 Task: Look for space in Hövsan, Azerbaijan from 21st June, 2023 to 29th June, 2023 for 4 adults in price range Rs.7000 to Rs.12000. Place can be entire place with 2 bedrooms having 2 beds and 2 bathrooms. Property type can be flat. Amenities needed are: air conditioning, . Booking option can be shelf check-in. Required host language is English.
Action: Mouse moved to (583, 618)
Screenshot: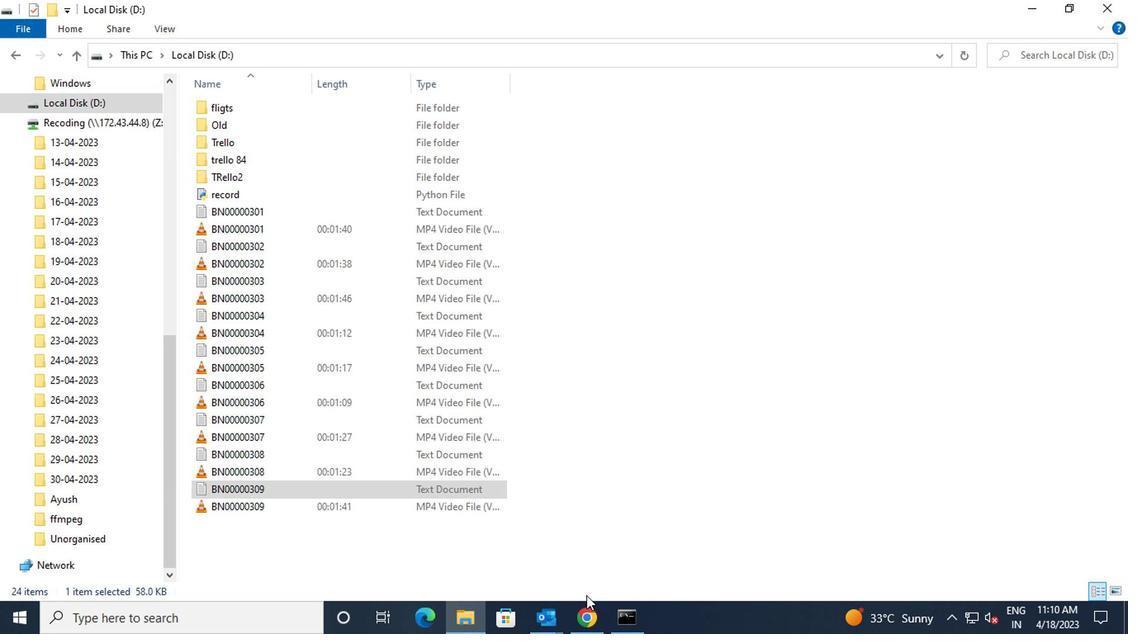
Action: Mouse pressed left at (583, 618)
Screenshot: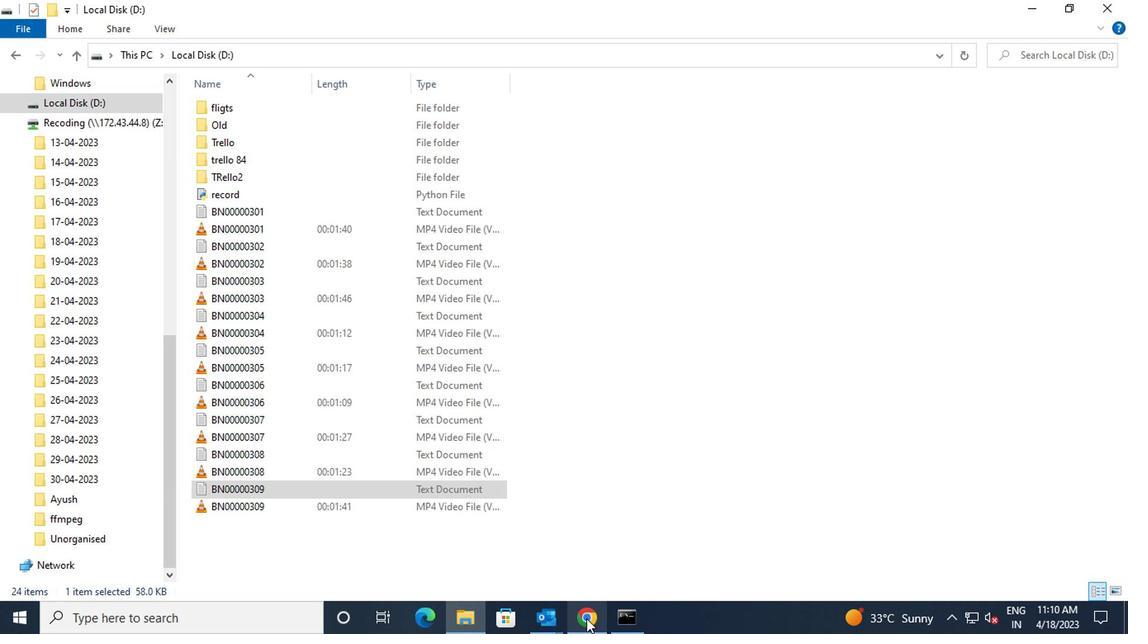 
Action: Mouse moved to (449, 114)
Screenshot: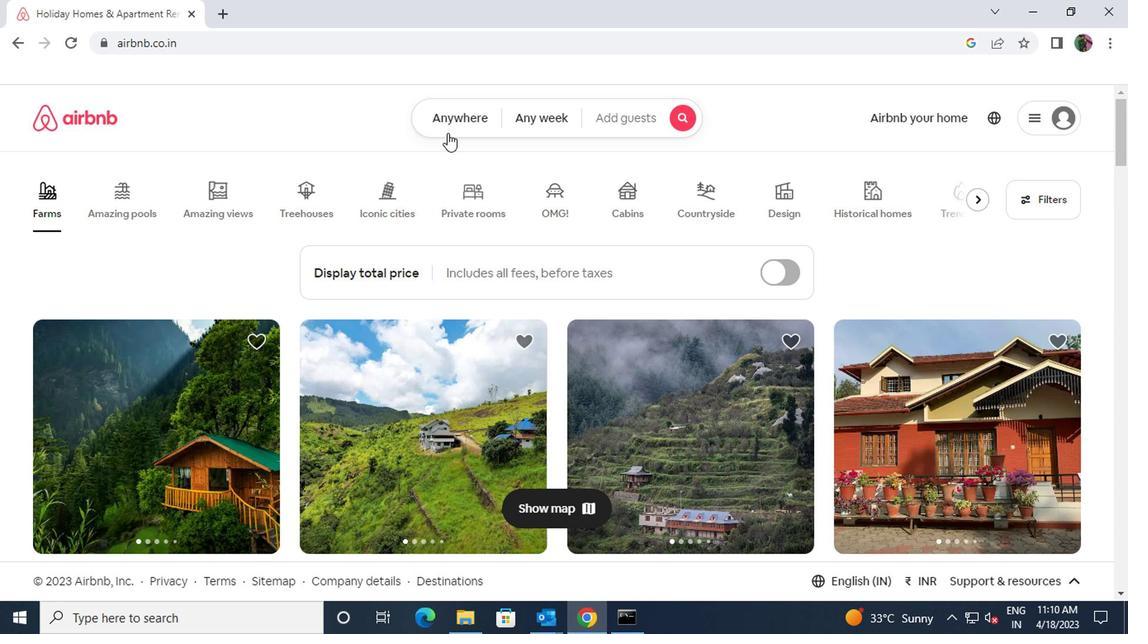 
Action: Mouse pressed left at (449, 114)
Screenshot: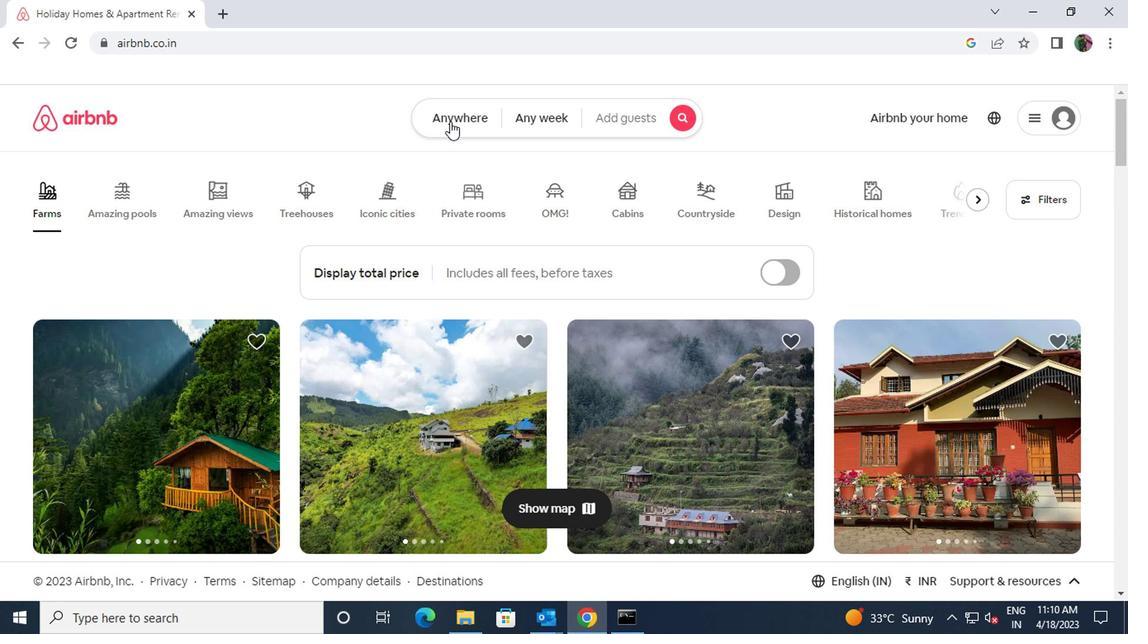 
Action: Mouse moved to (391, 175)
Screenshot: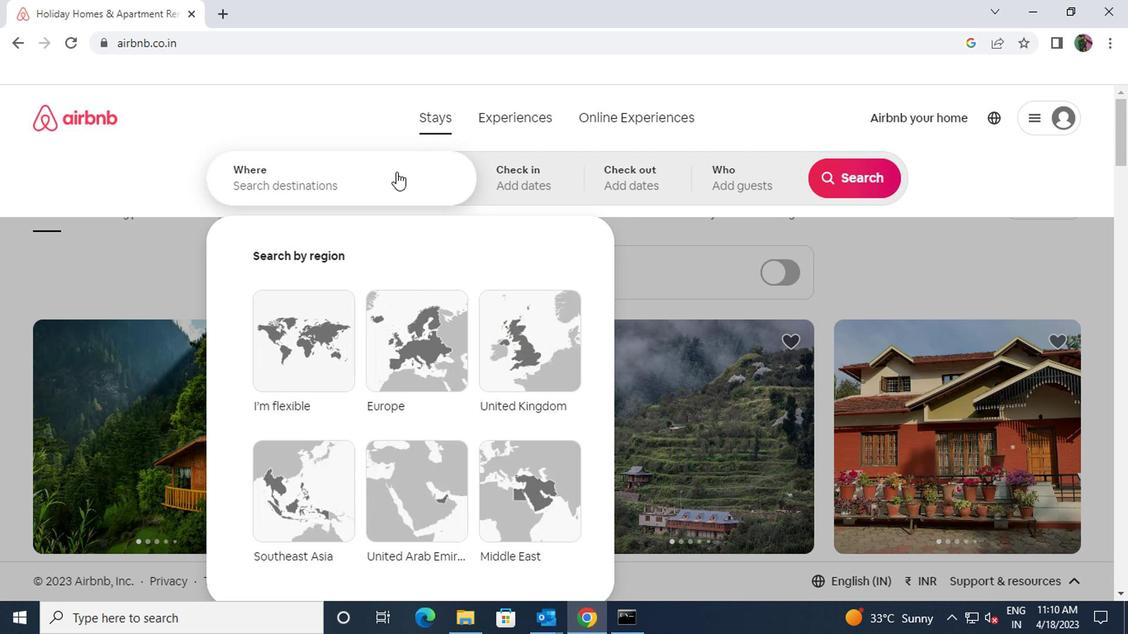 
Action: Mouse pressed left at (391, 175)
Screenshot: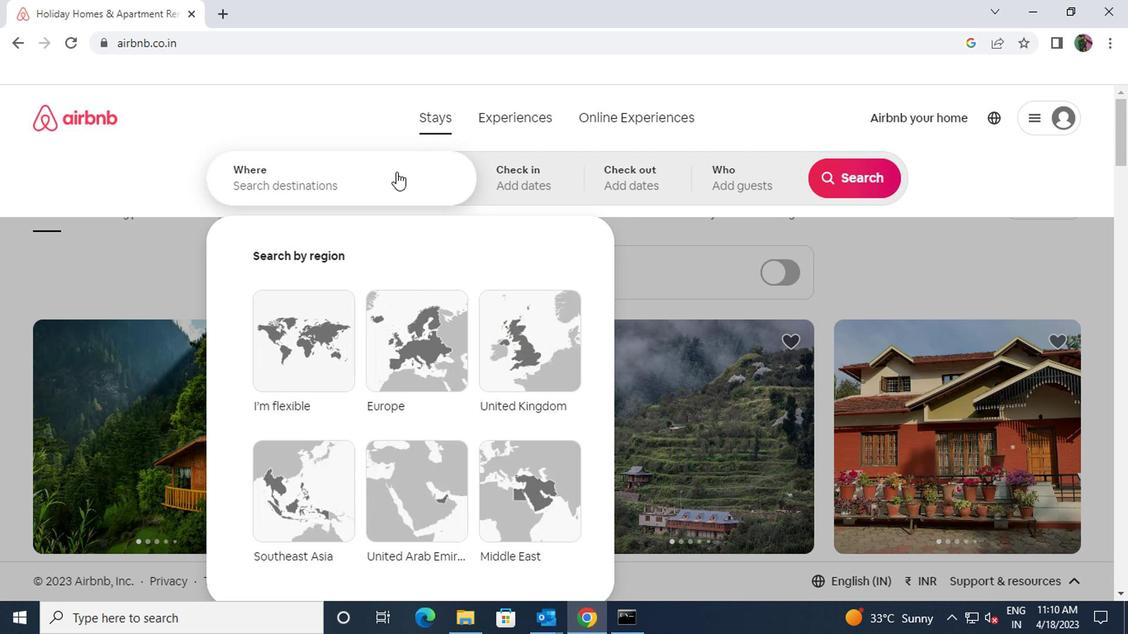 
Action: Key pressed <Key.shift>HOVSAN
Screenshot: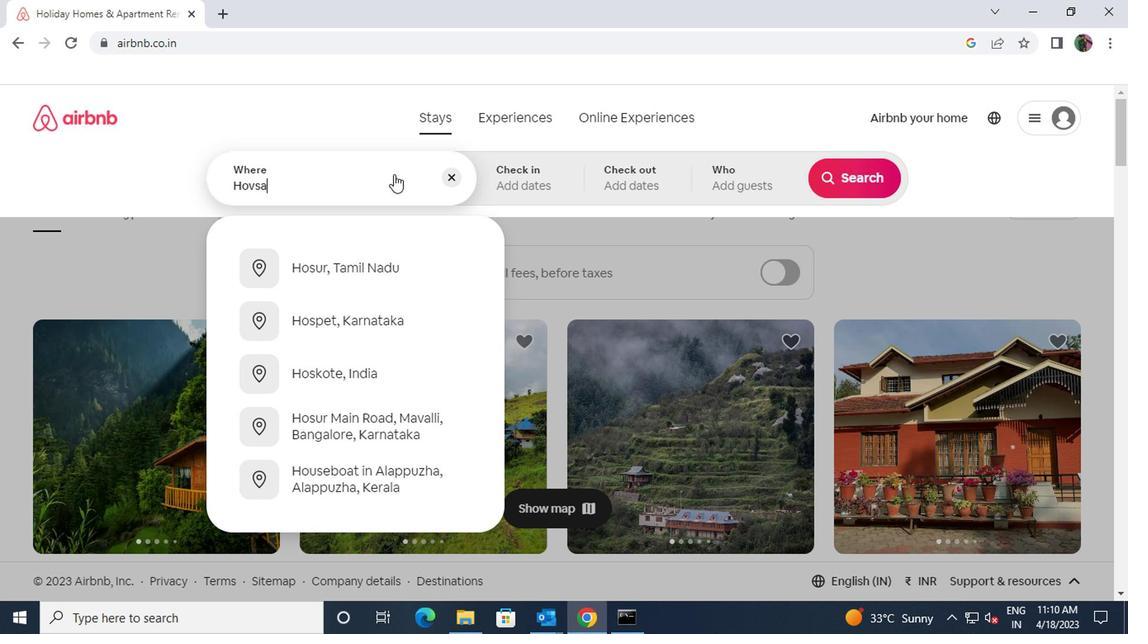 
Action: Mouse moved to (377, 270)
Screenshot: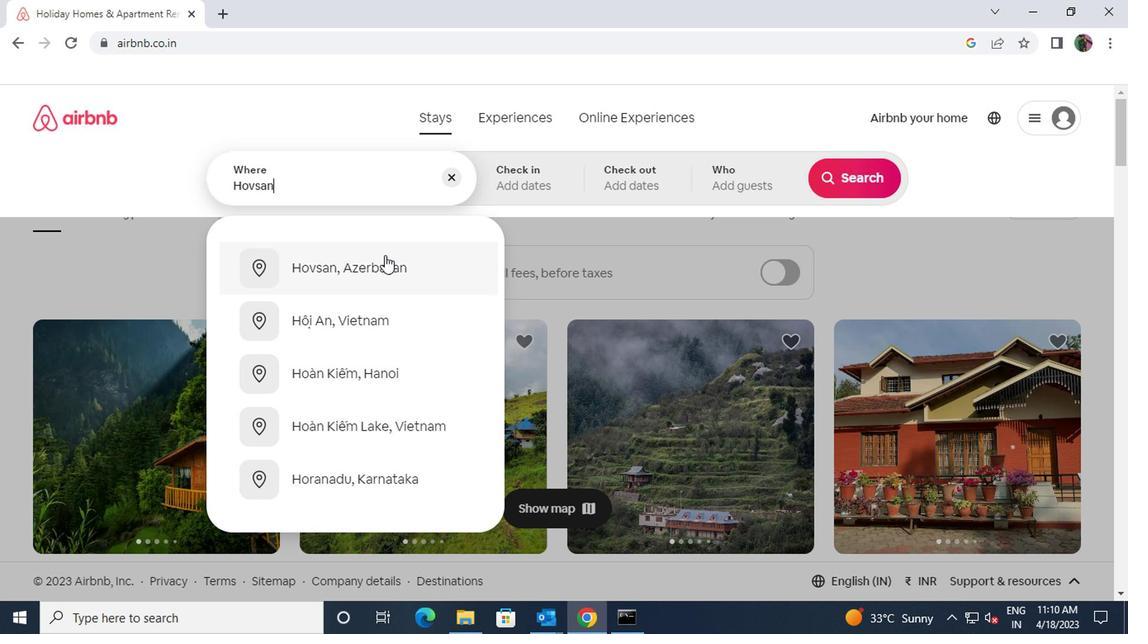 
Action: Mouse pressed left at (377, 270)
Screenshot: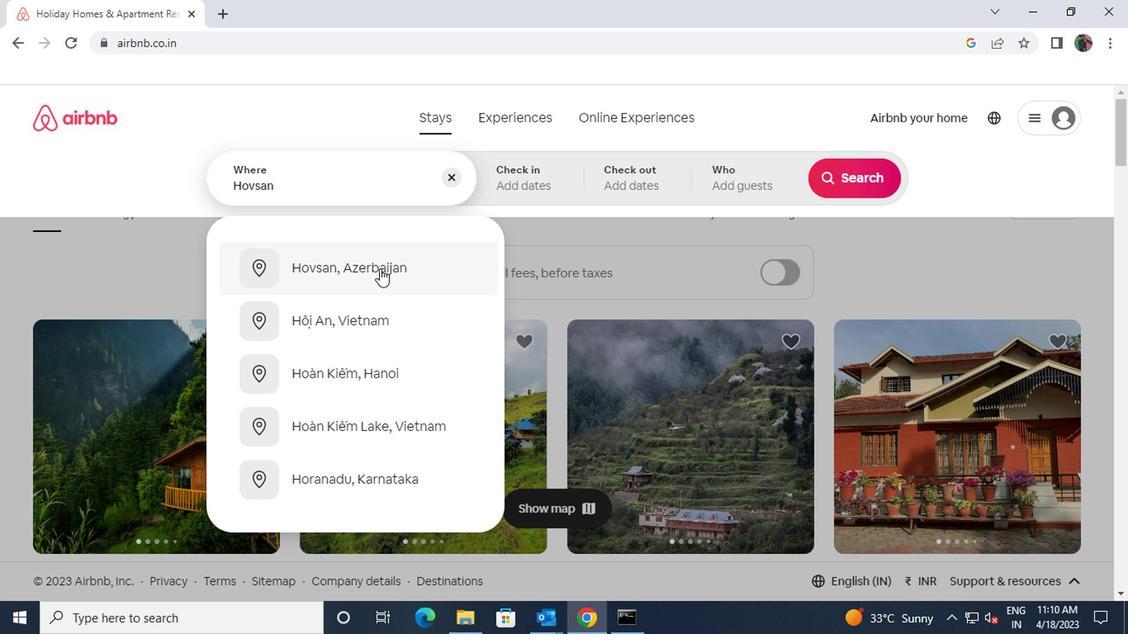 
Action: Mouse moved to (837, 311)
Screenshot: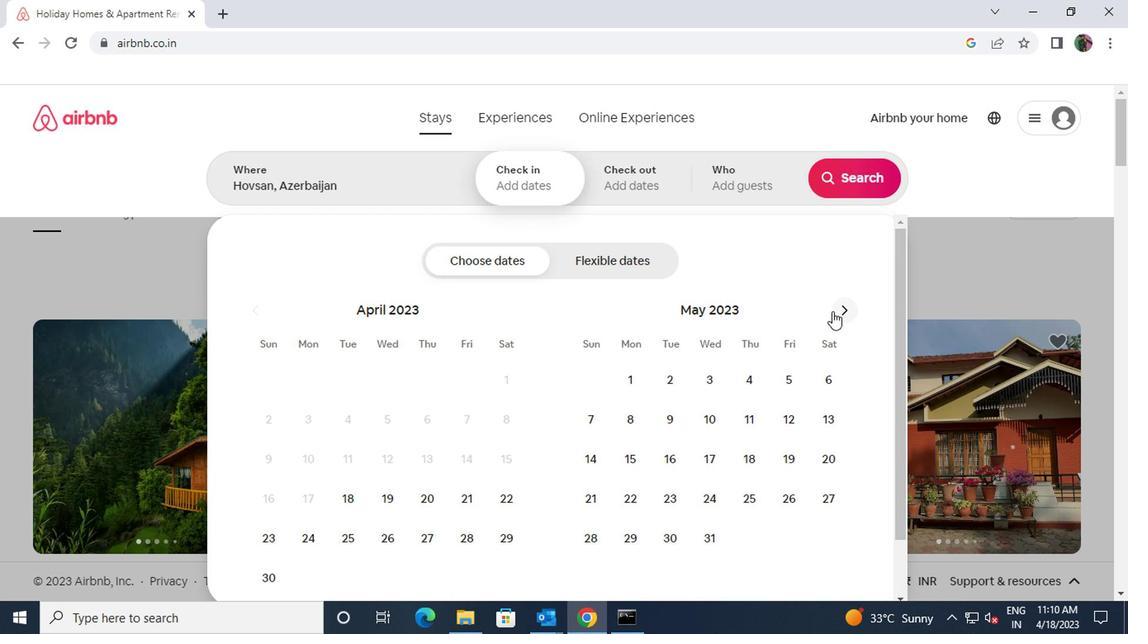 
Action: Mouse pressed left at (837, 311)
Screenshot: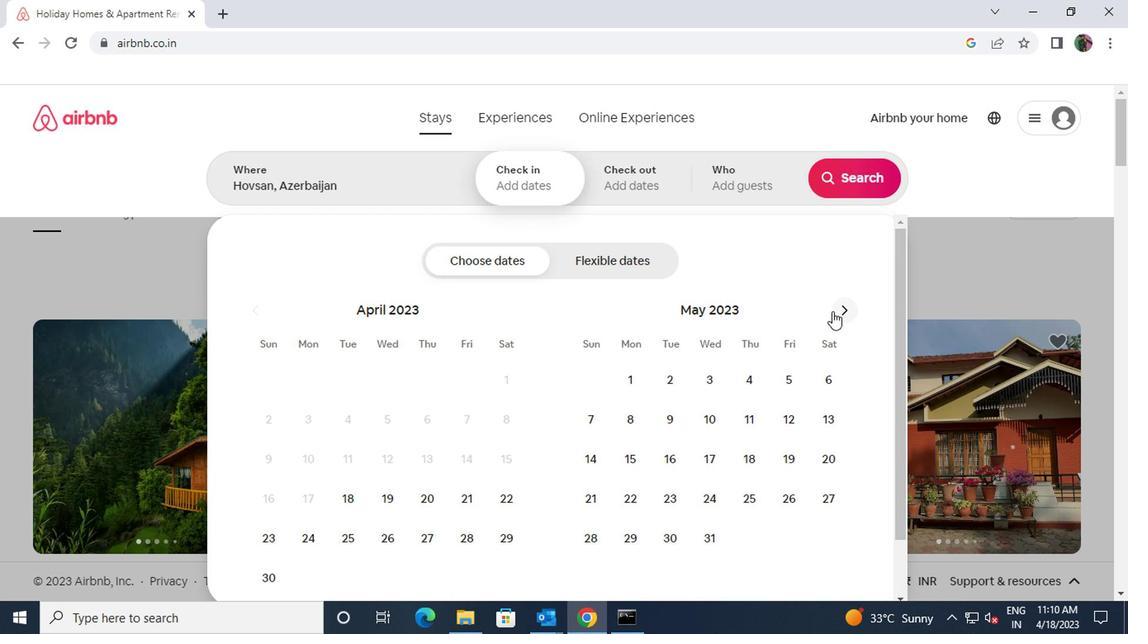 
Action: Mouse moved to (708, 493)
Screenshot: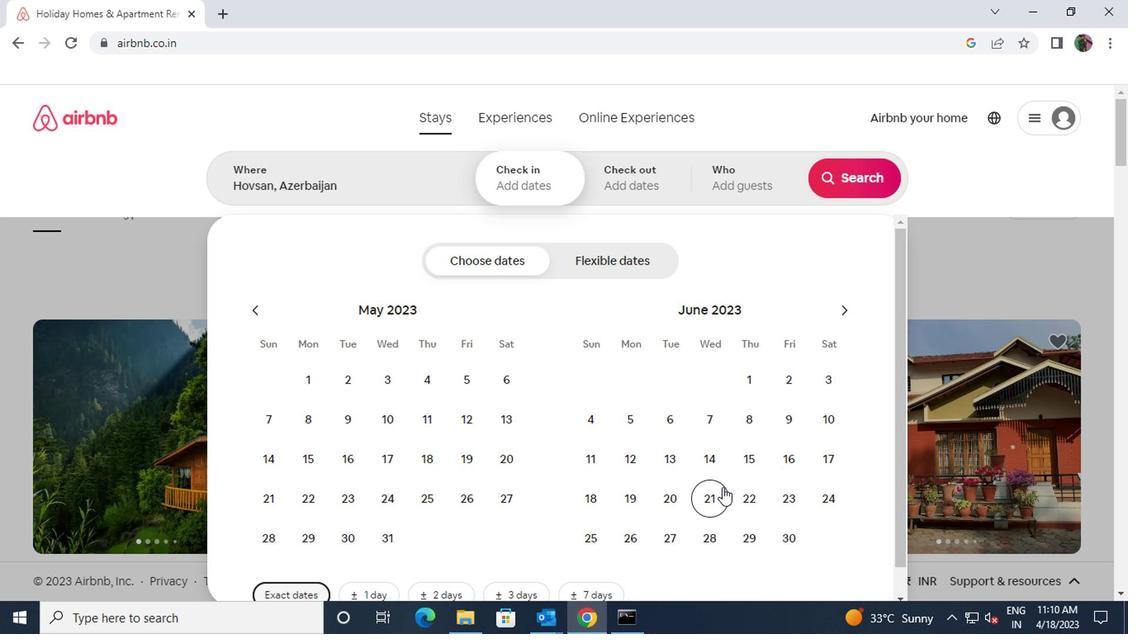 
Action: Mouse pressed left at (708, 493)
Screenshot: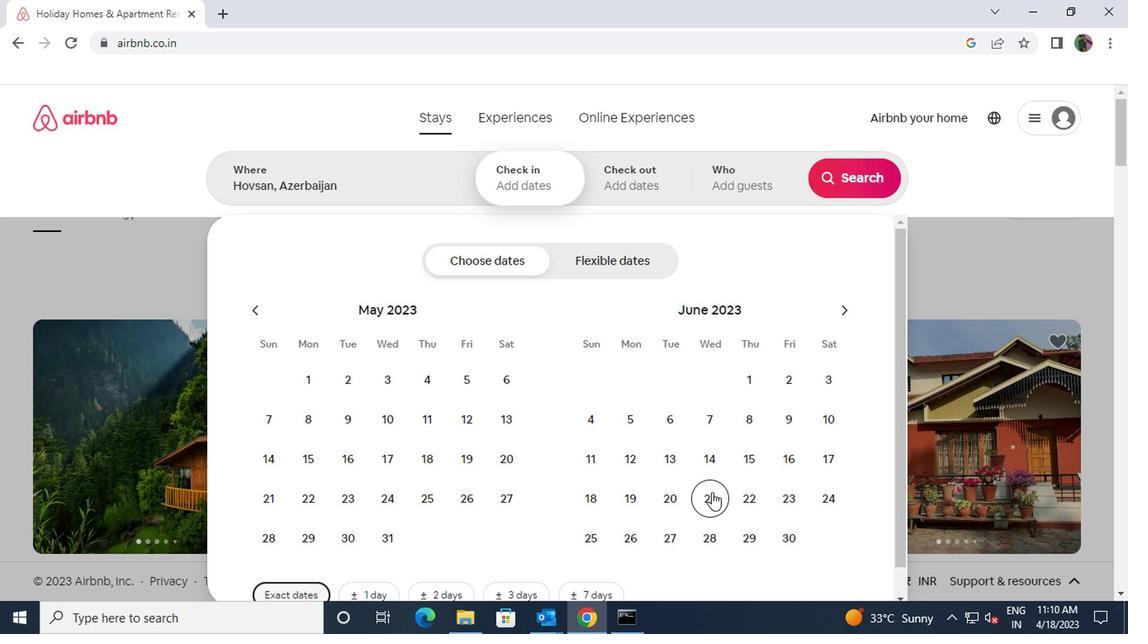 
Action: Mouse moved to (741, 534)
Screenshot: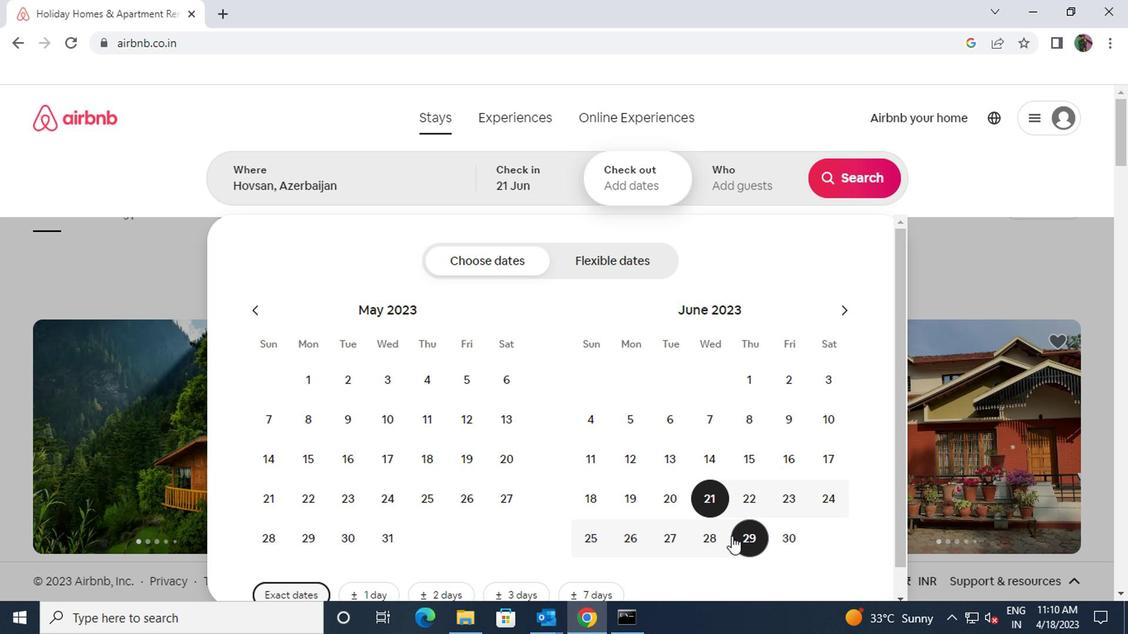 
Action: Mouse pressed left at (741, 534)
Screenshot: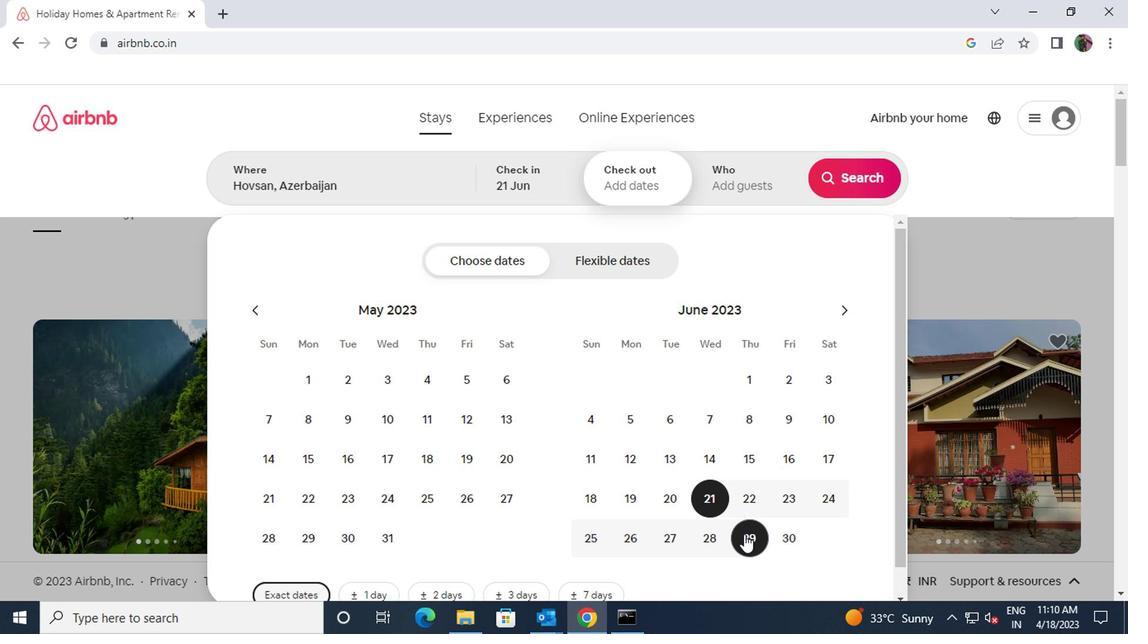 
Action: Mouse moved to (728, 183)
Screenshot: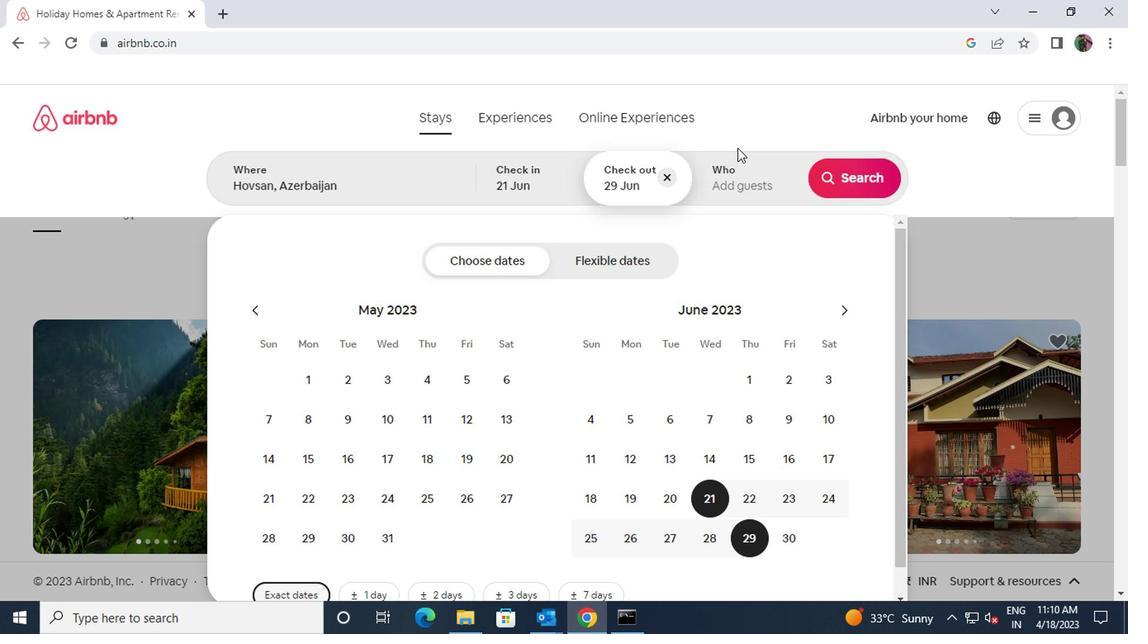 
Action: Mouse pressed left at (728, 183)
Screenshot: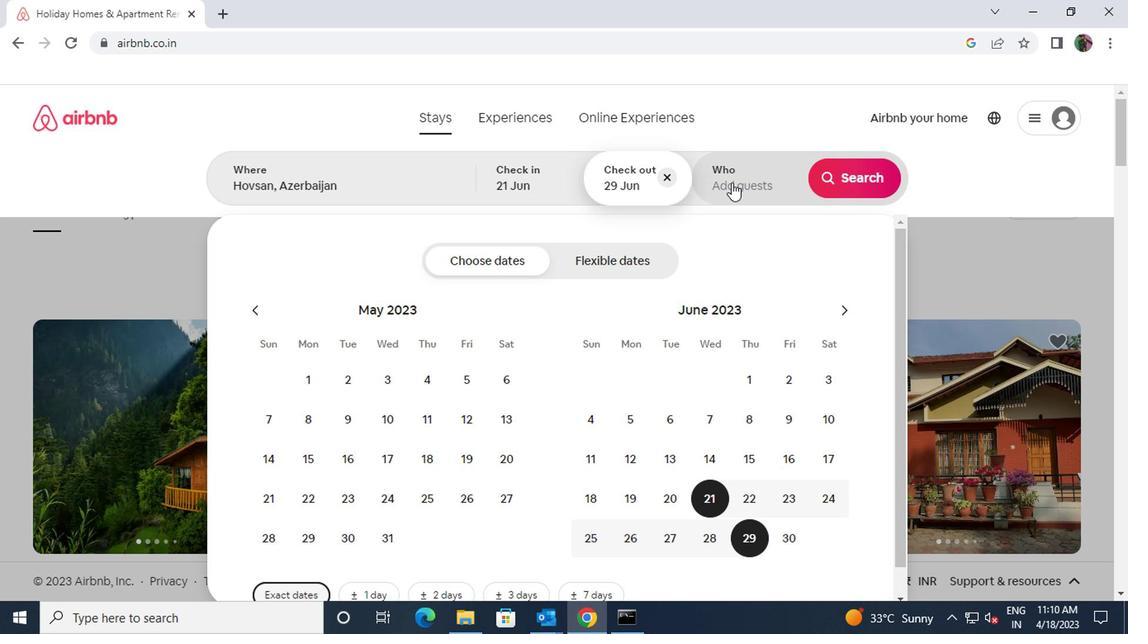 
Action: Mouse moved to (854, 266)
Screenshot: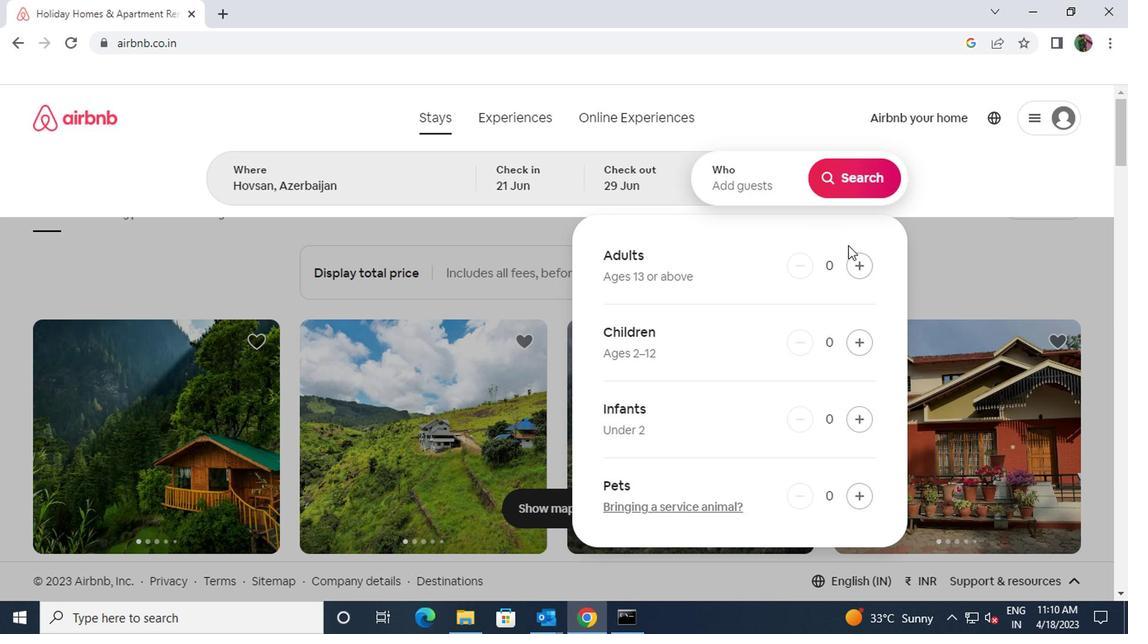 
Action: Mouse pressed left at (854, 266)
Screenshot: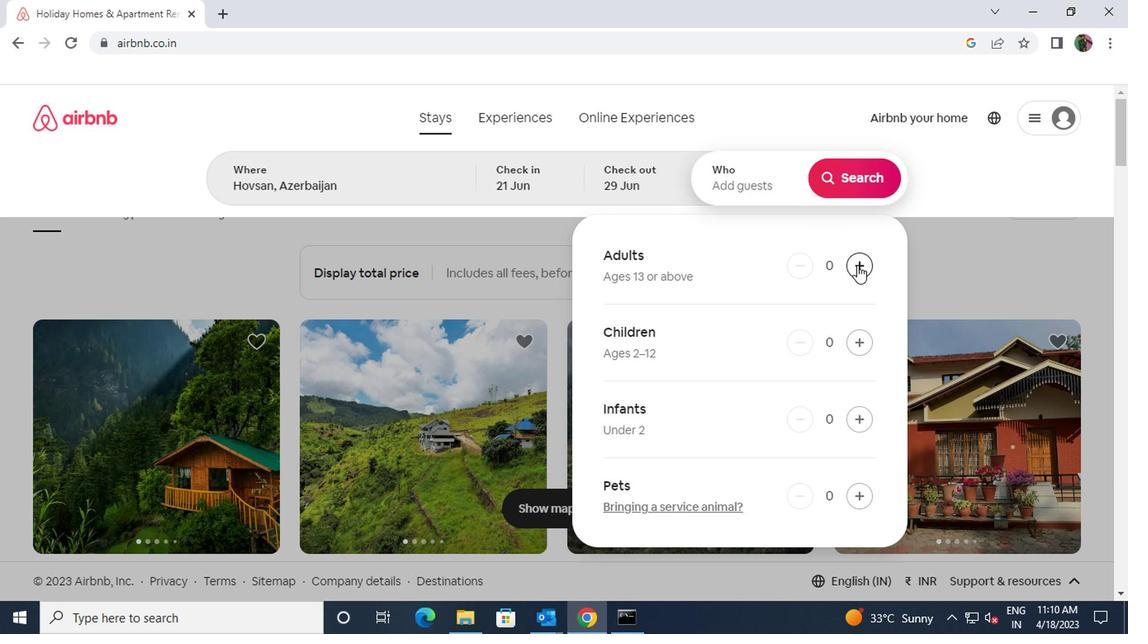 
Action: Mouse pressed left at (854, 266)
Screenshot: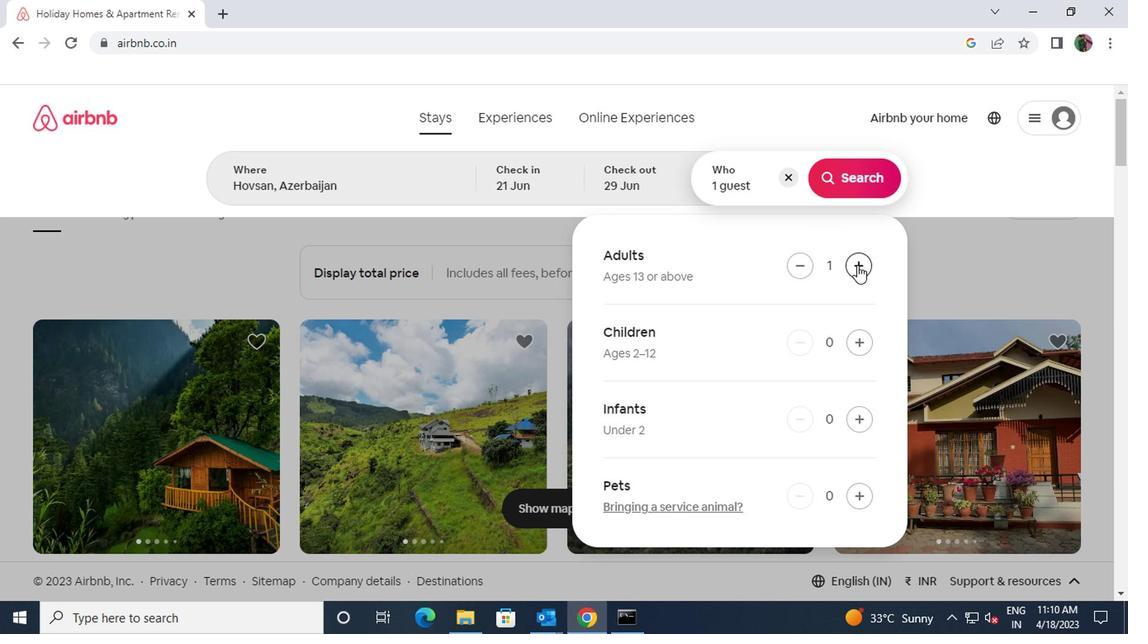 
Action: Mouse pressed left at (854, 266)
Screenshot: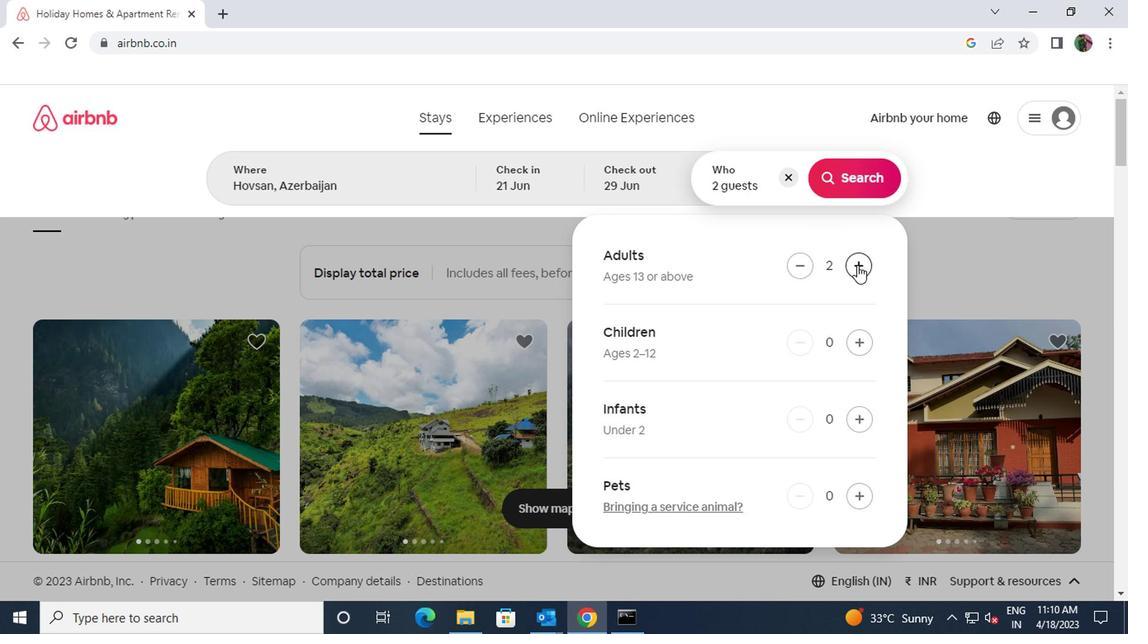 
Action: Mouse pressed left at (854, 266)
Screenshot: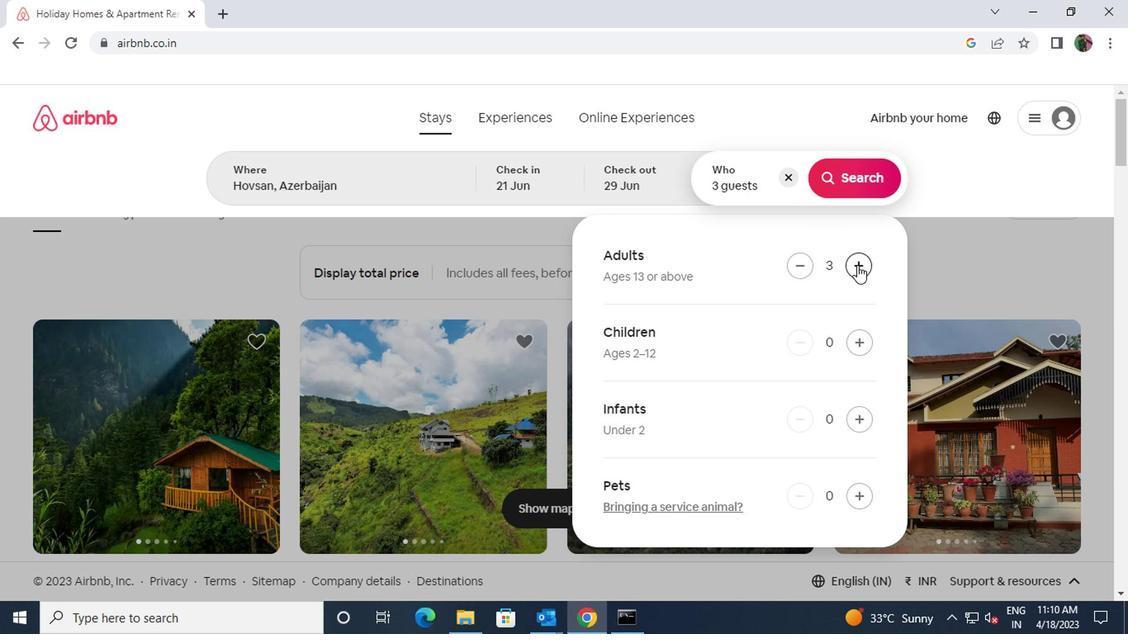 
Action: Mouse moved to (847, 187)
Screenshot: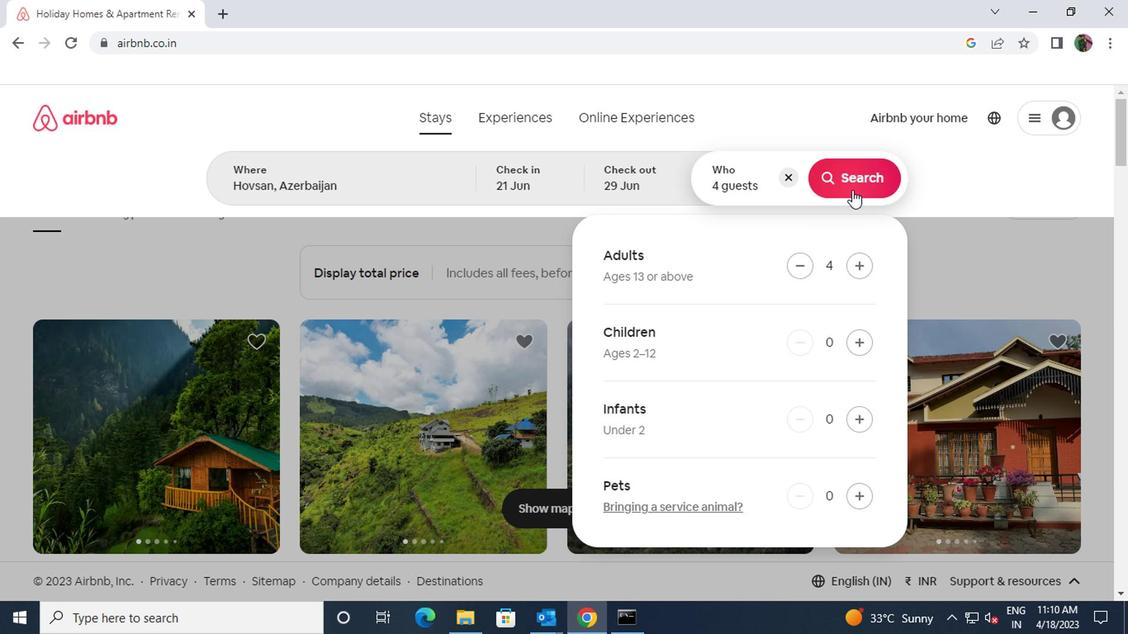 
Action: Mouse pressed left at (847, 187)
Screenshot: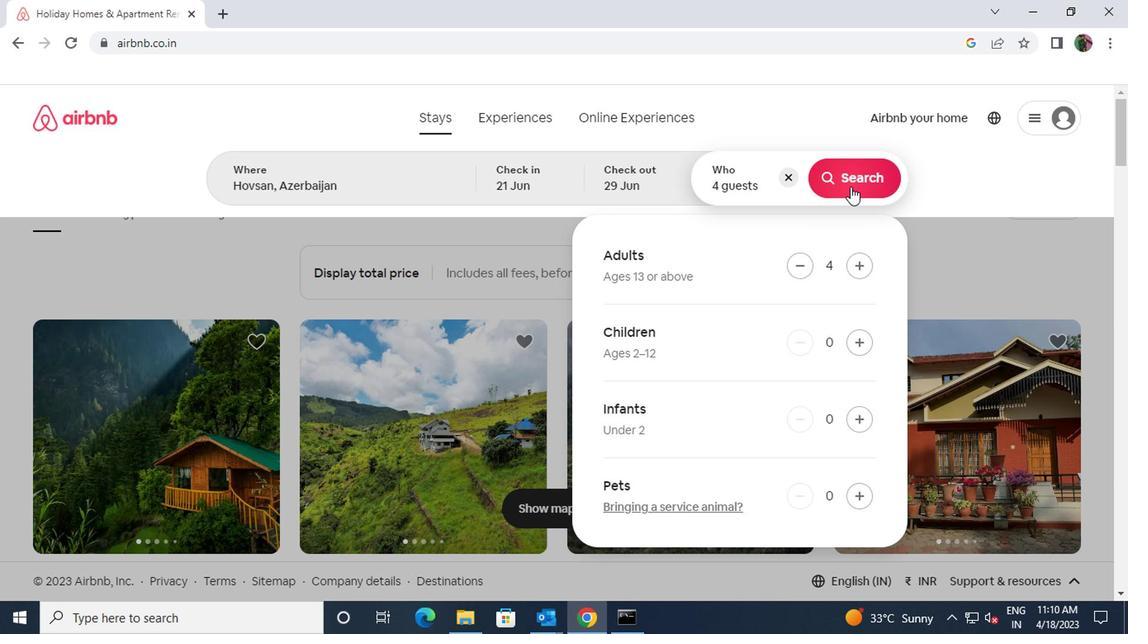
Action: Mouse moved to (1030, 184)
Screenshot: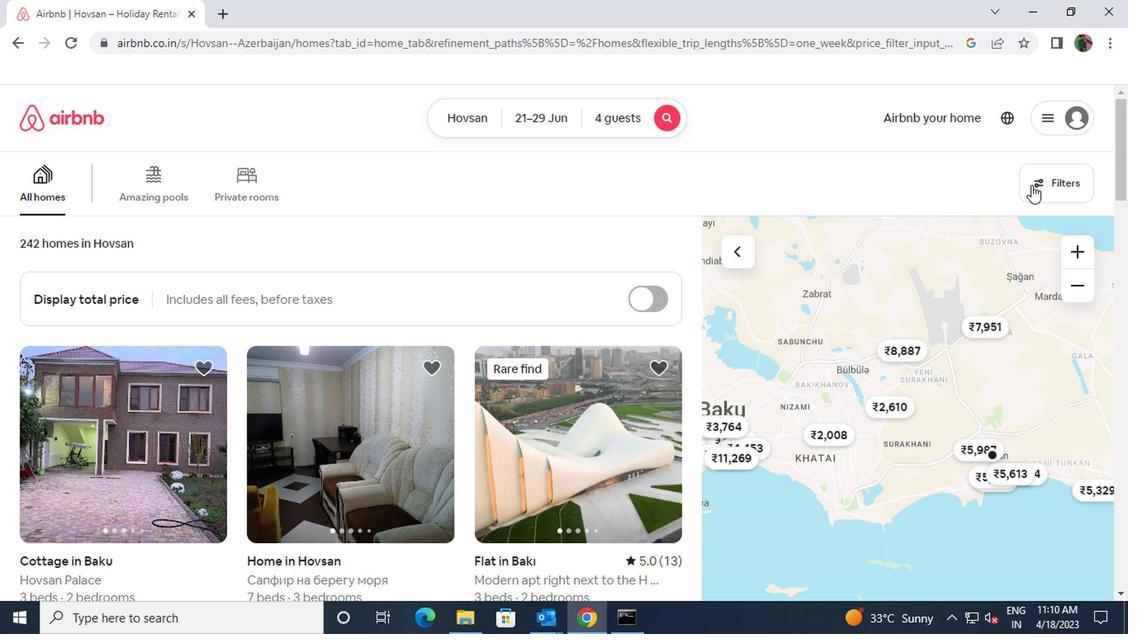 
Action: Mouse pressed left at (1030, 184)
Screenshot: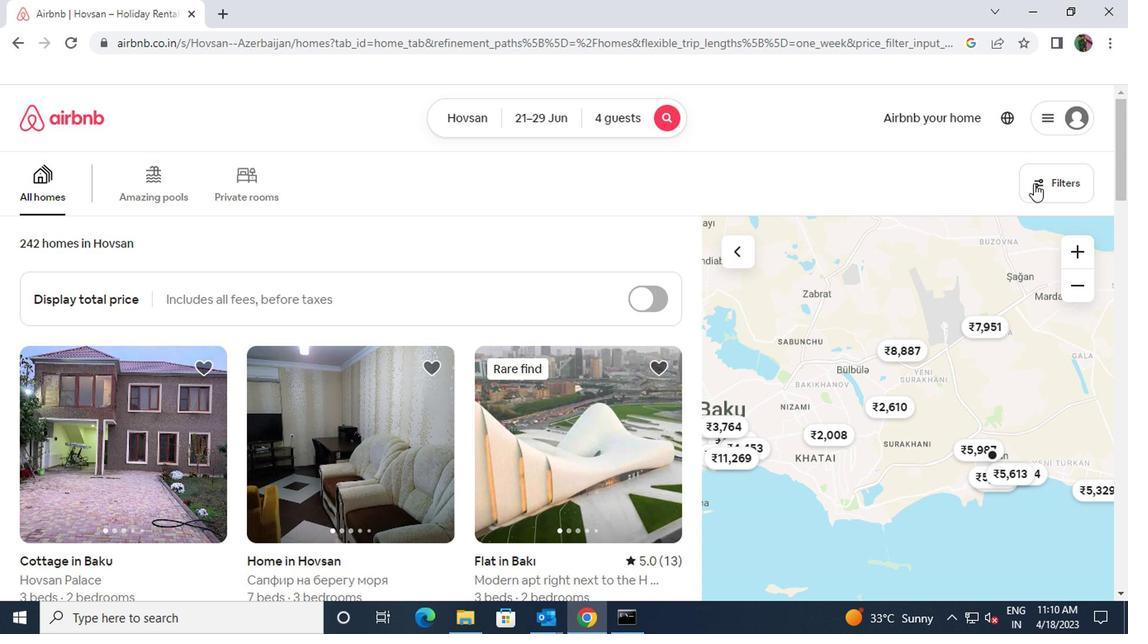 
Action: Mouse moved to (350, 397)
Screenshot: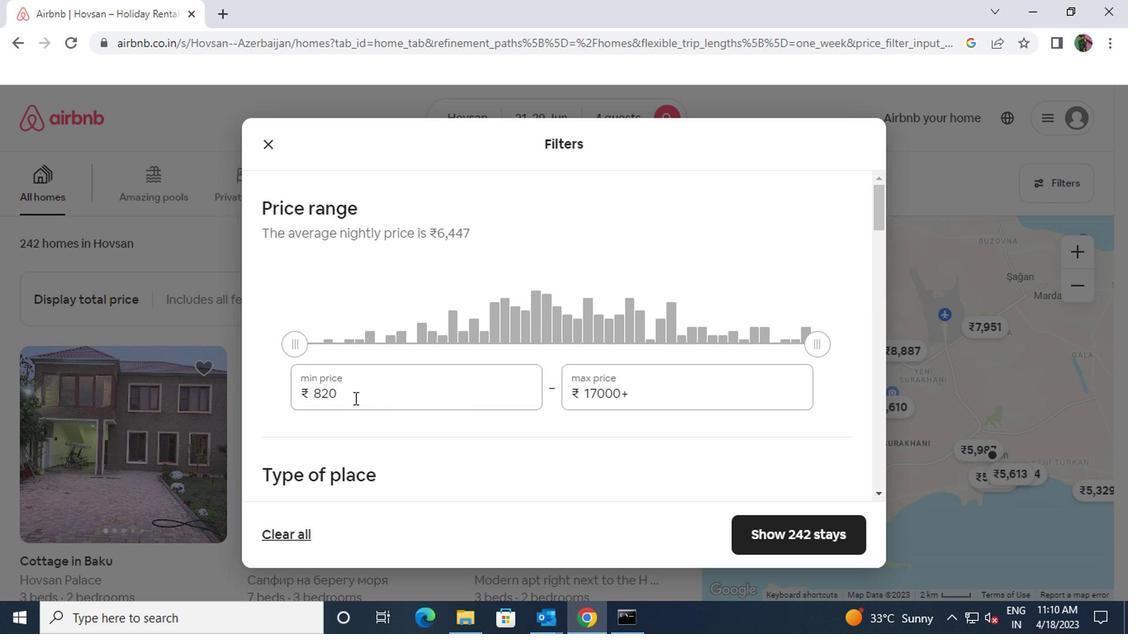 
Action: Mouse pressed left at (350, 397)
Screenshot: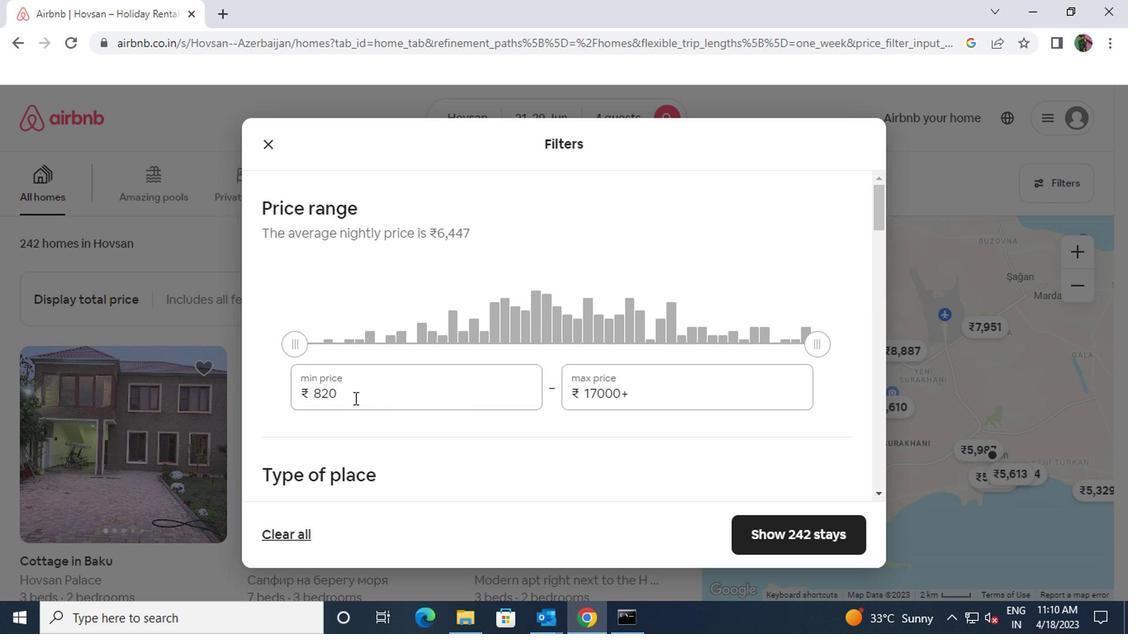 
Action: Mouse moved to (301, 394)
Screenshot: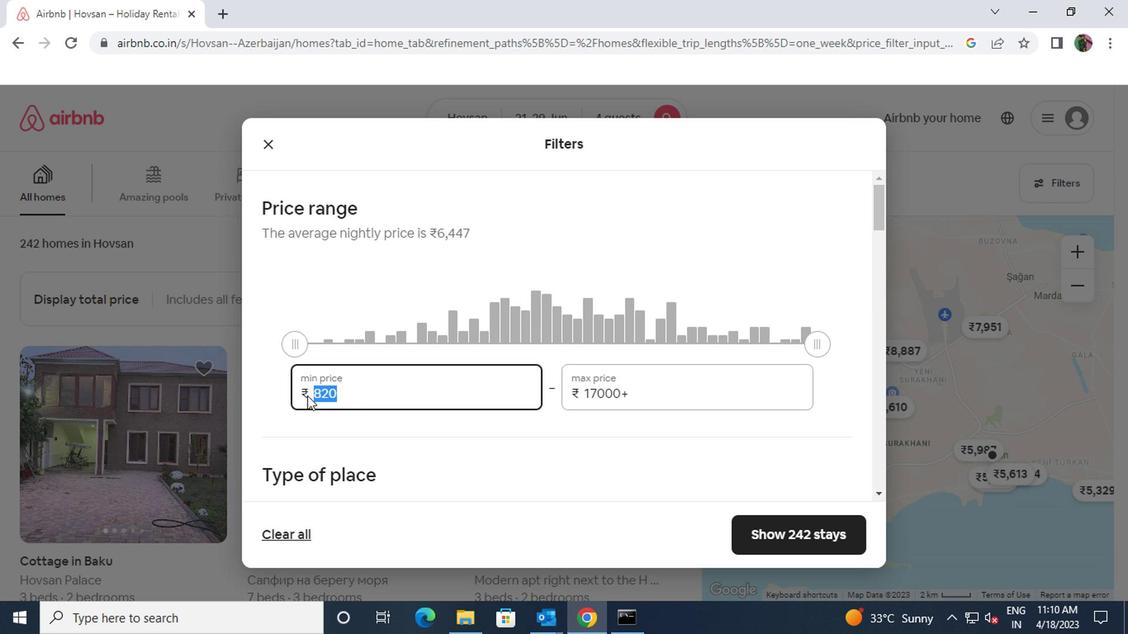 
Action: Key pressed 7000
Screenshot: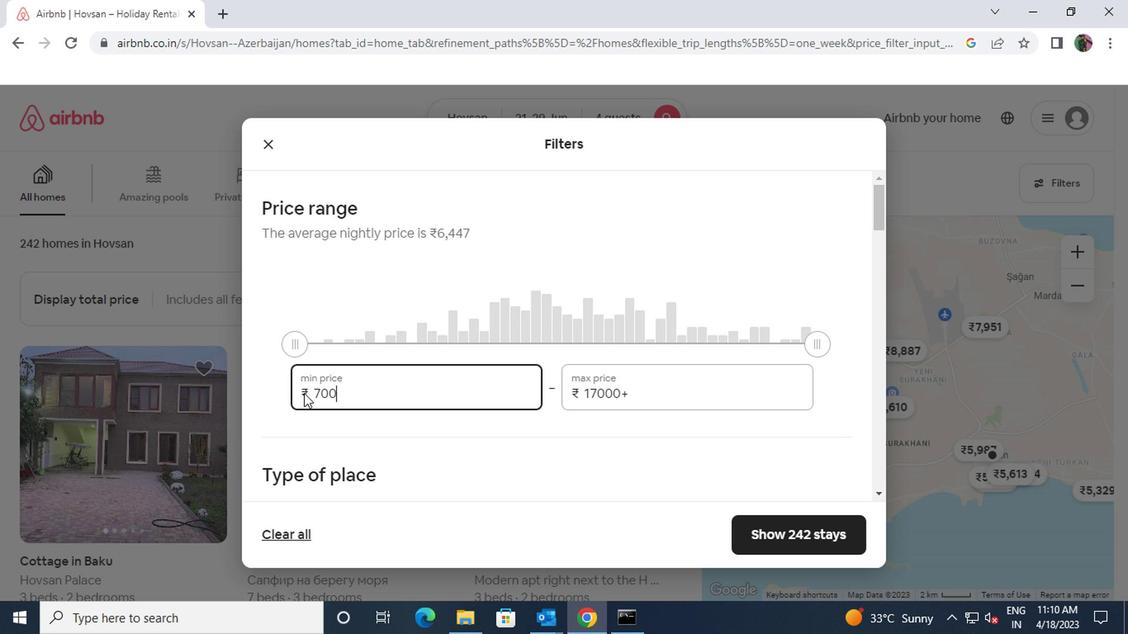 
Action: Mouse moved to (626, 395)
Screenshot: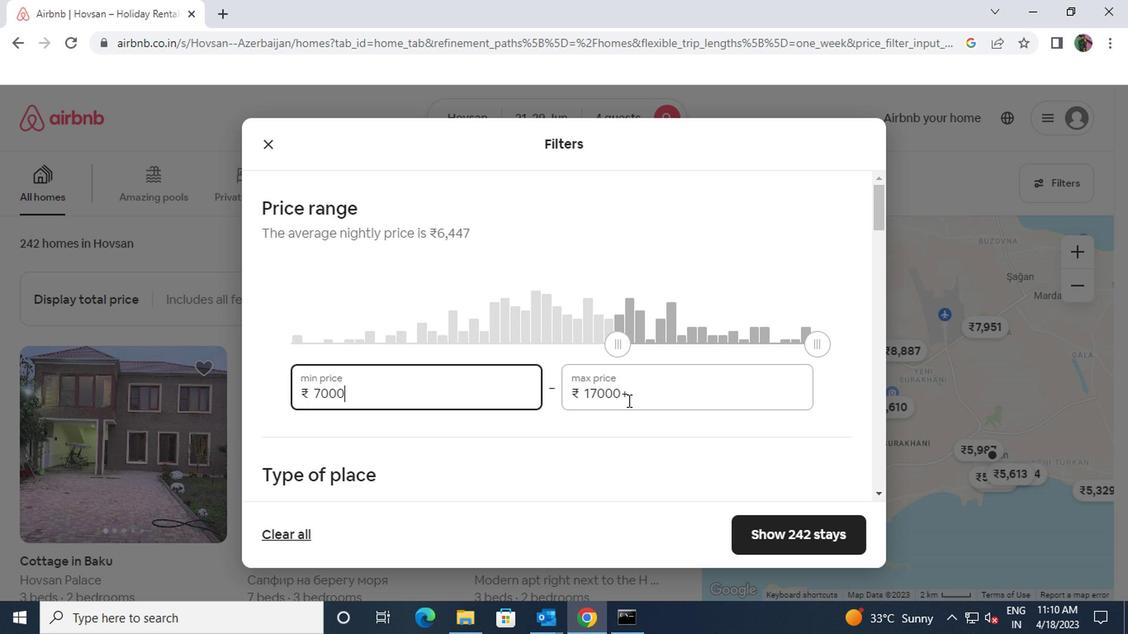 
Action: Mouse pressed left at (626, 395)
Screenshot: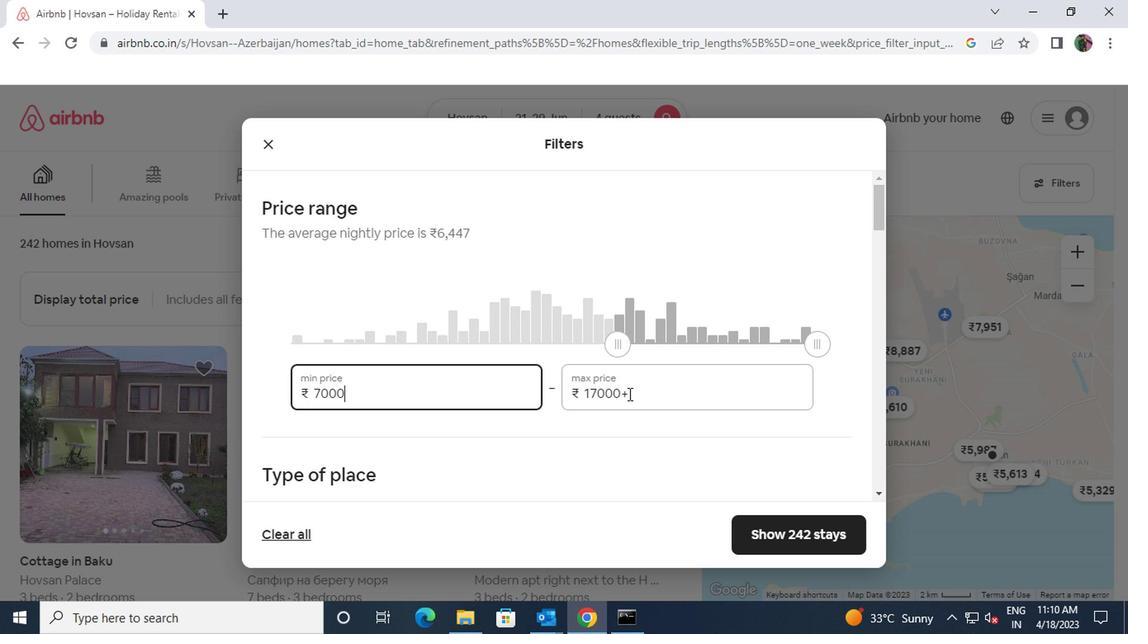 
Action: Mouse moved to (579, 397)
Screenshot: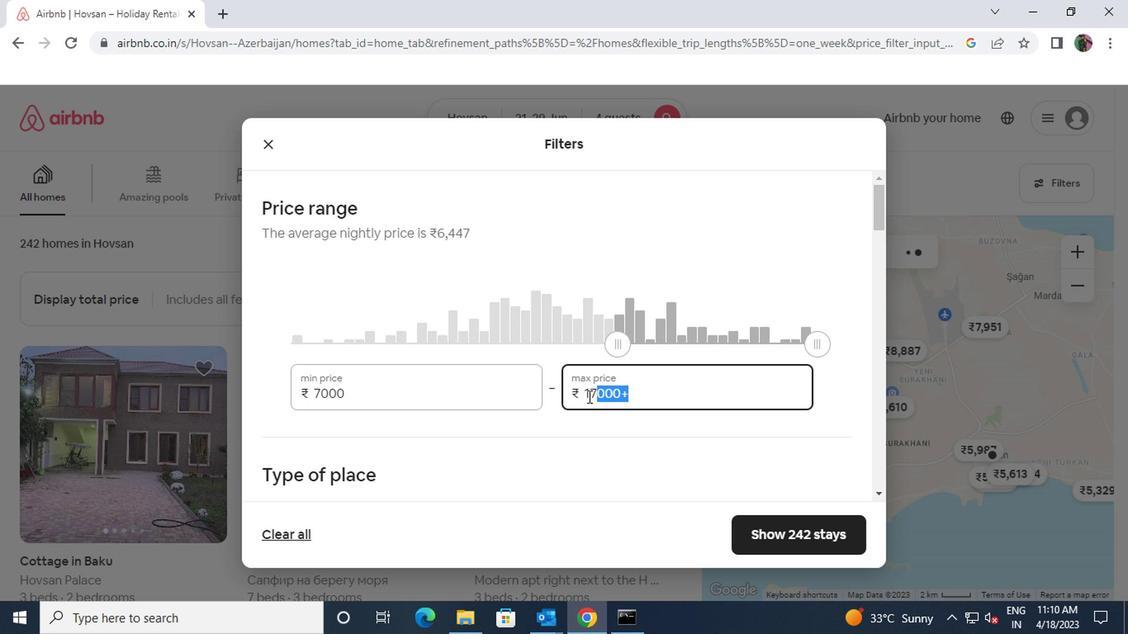 
Action: Key pressed 12000
Screenshot: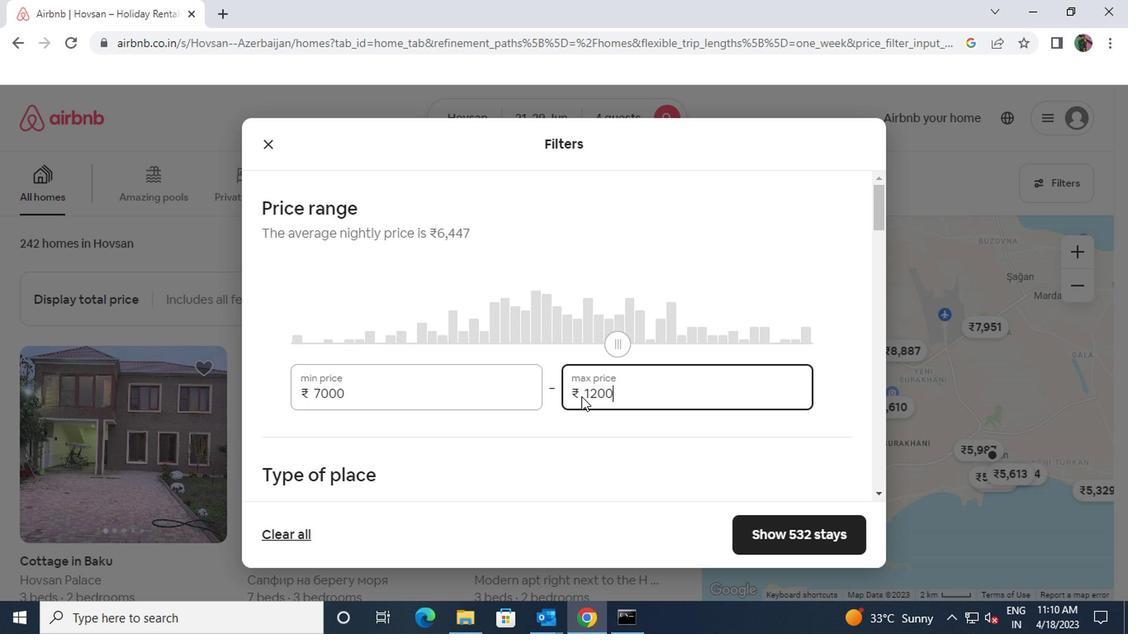 
Action: Mouse moved to (553, 440)
Screenshot: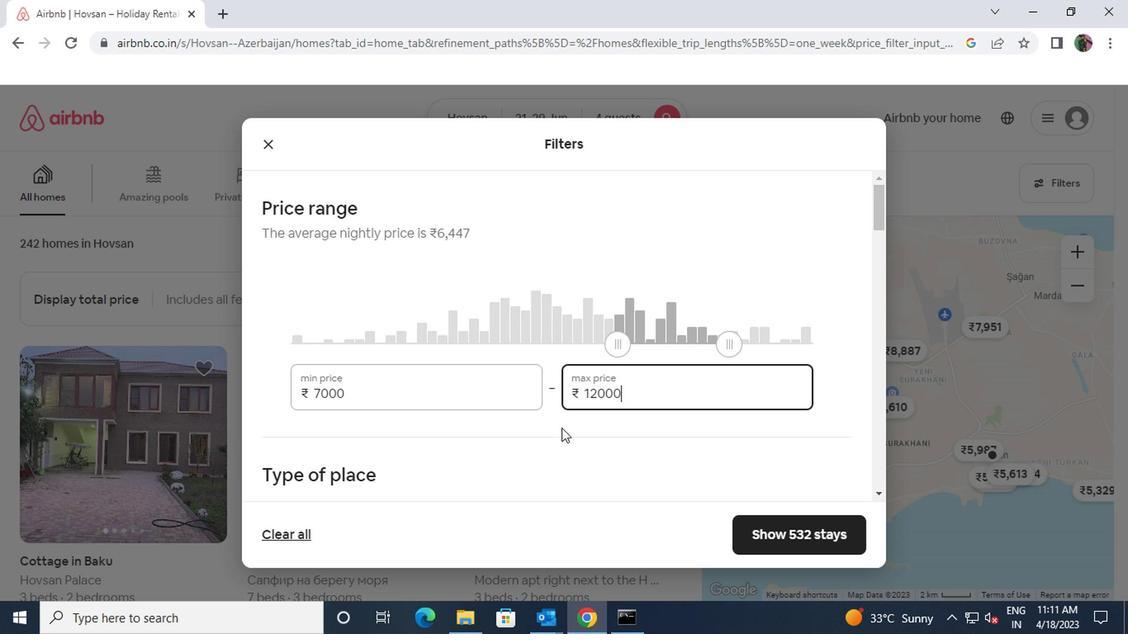 
Action: Mouse scrolled (553, 440) with delta (0, 0)
Screenshot: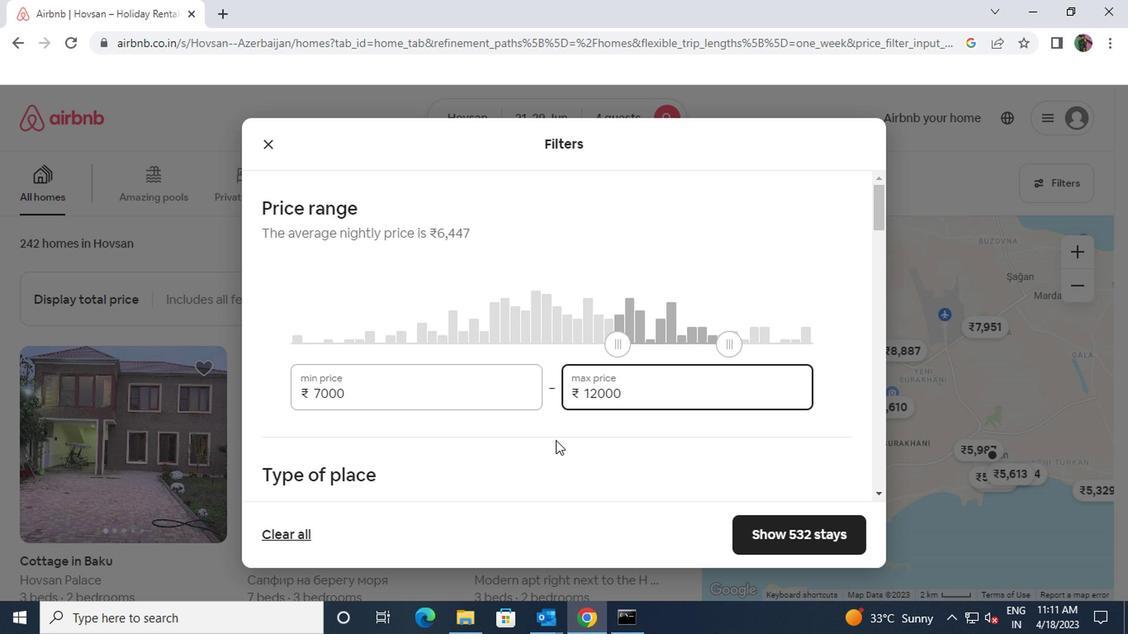 
Action: Mouse scrolled (553, 440) with delta (0, 0)
Screenshot: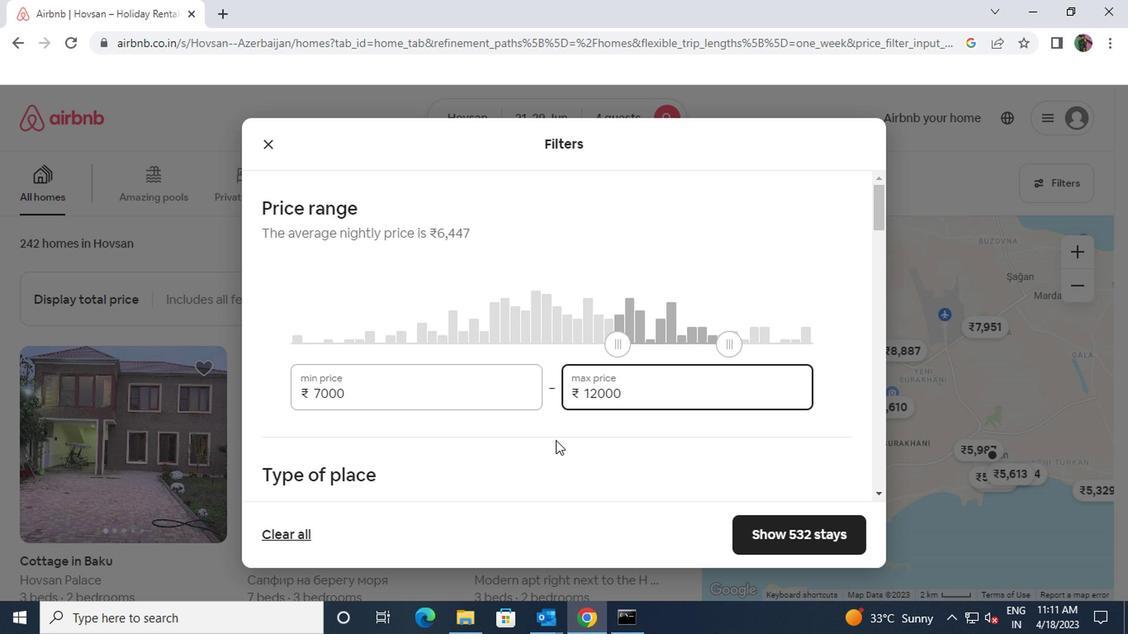 
Action: Mouse moved to (273, 360)
Screenshot: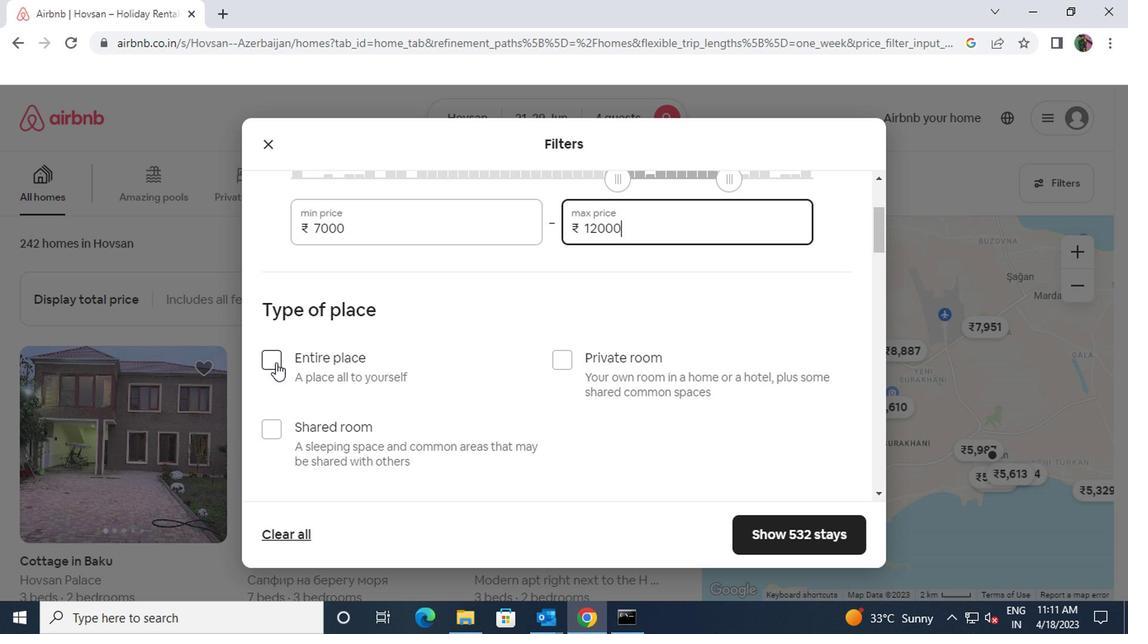 
Action: Mouse pressed left at (273, 360)
Screenshot: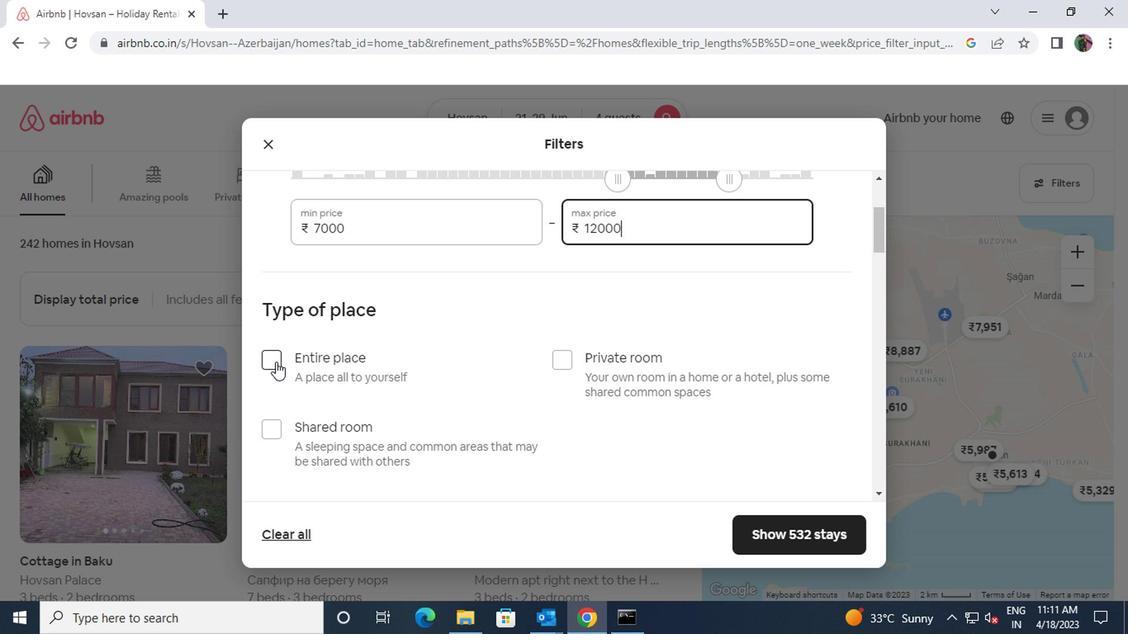 
Action: Mouse moved to (437, 415)
Screenshot: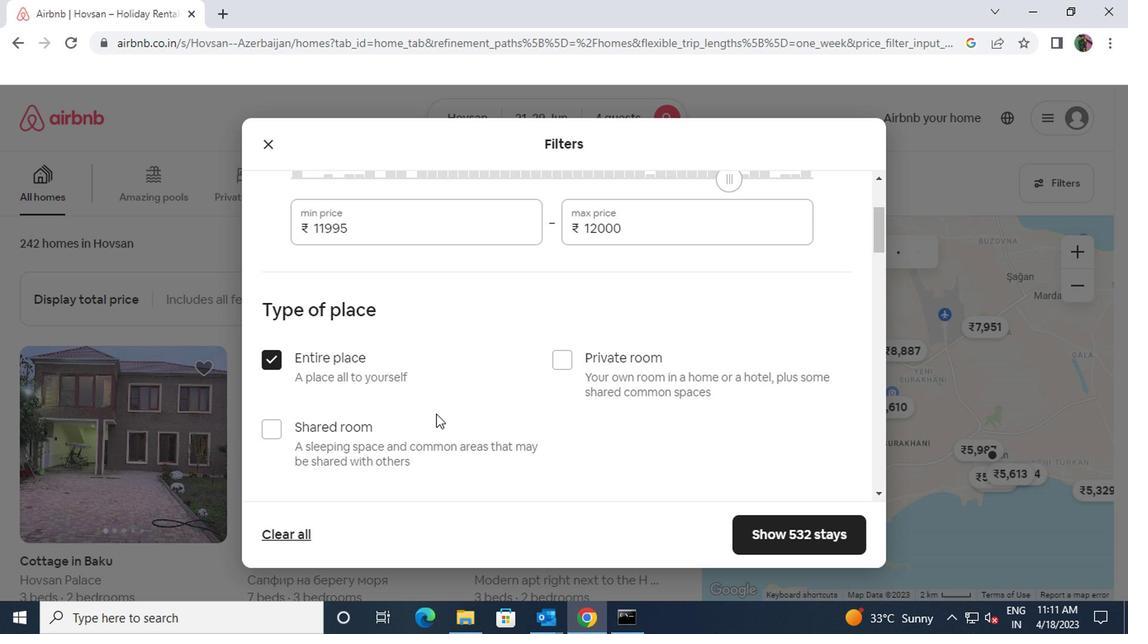 
Action: Mouse scrolled (437, 413) with delta (0, -1)
Screenshot: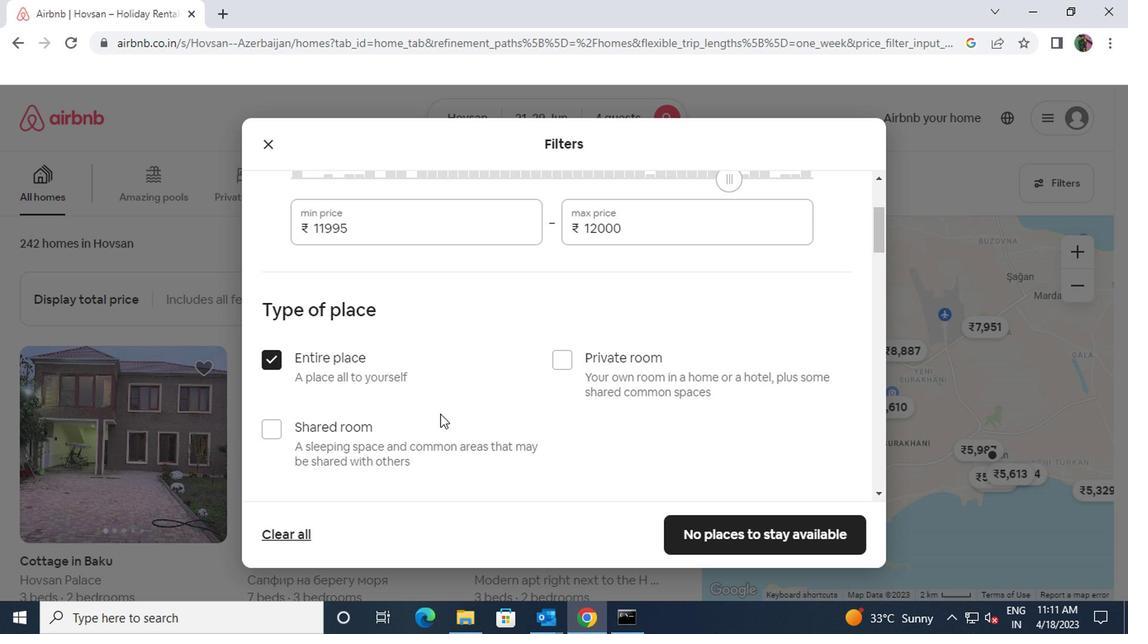 
Action: Mouse moved to (438, 411)
Screenshot: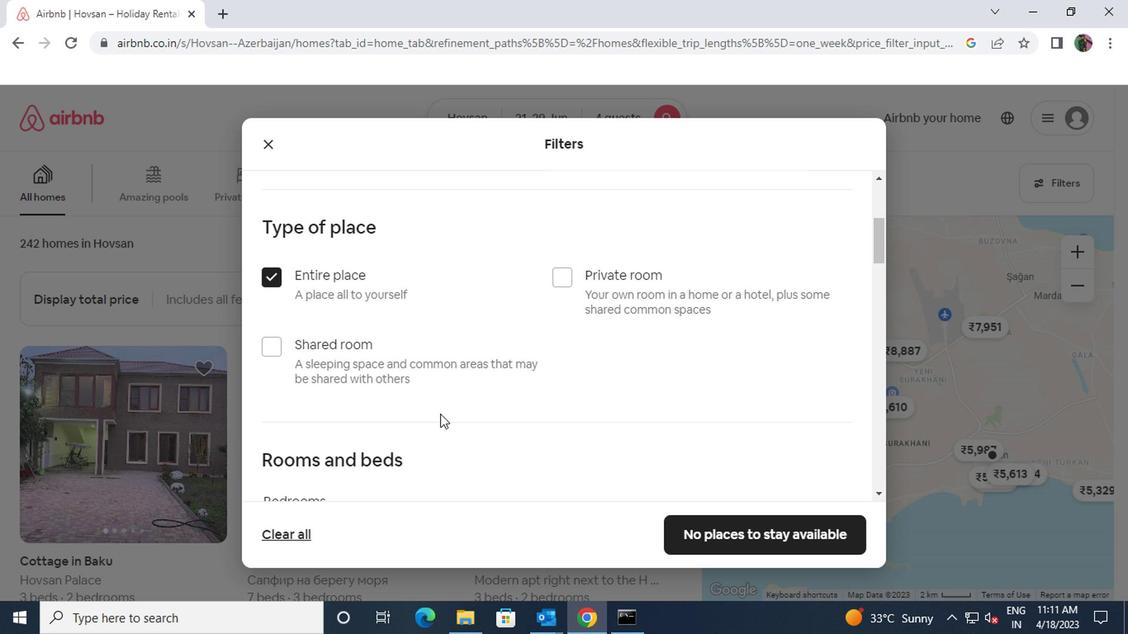 
Action: Mouse scrolled (438, 410) with delta (0, 0)
Screenshot: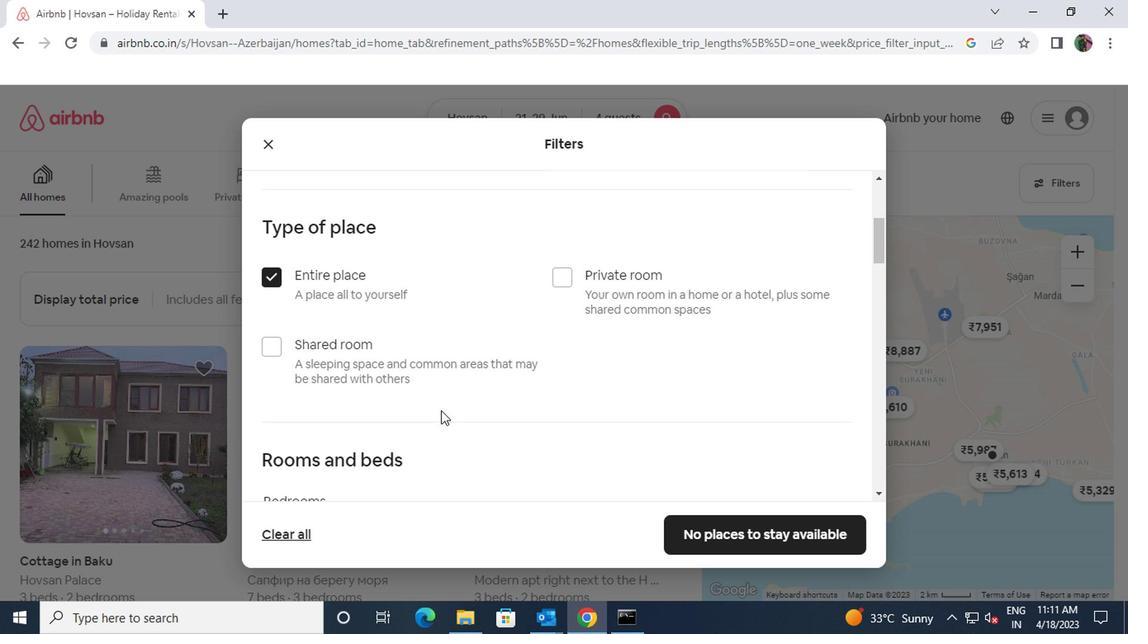 
Action: Mouse scrolled (438, 410) with delta (0, 0)
Screenshot: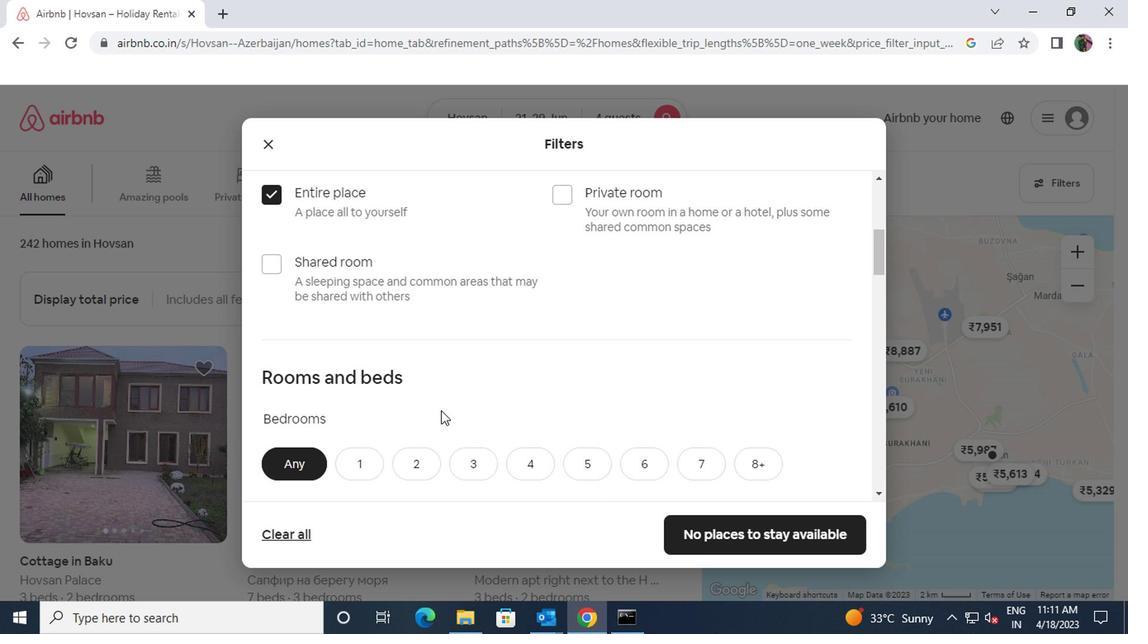 
Action: Mouse moved to (421, 380)
Screenshot: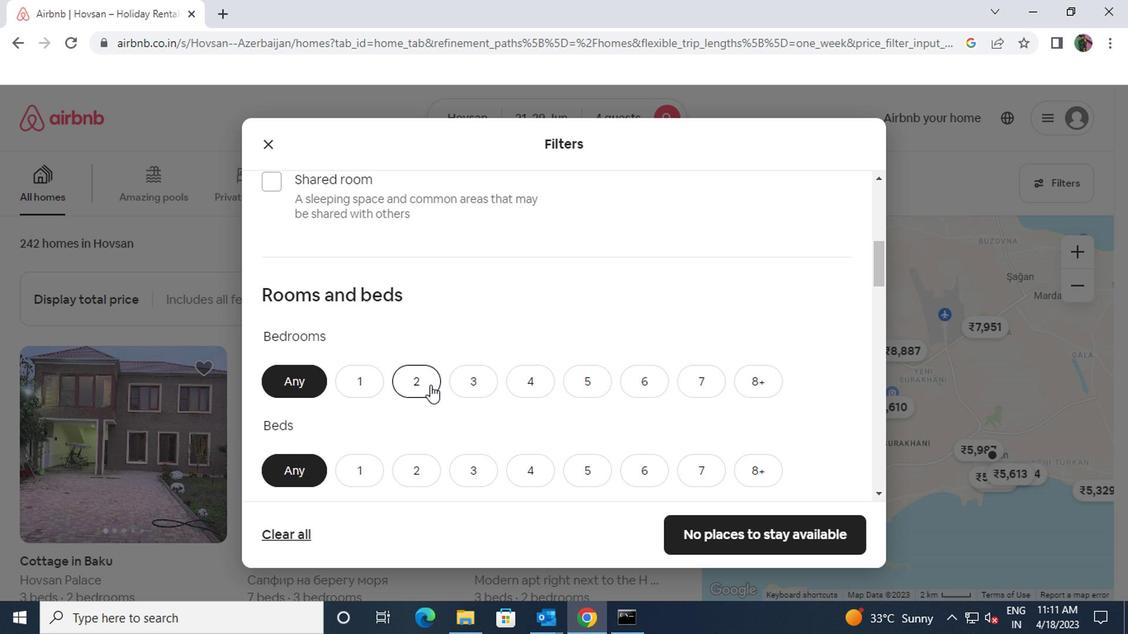 
Action: Mouse pressed left at (421, 380)
Screenshot: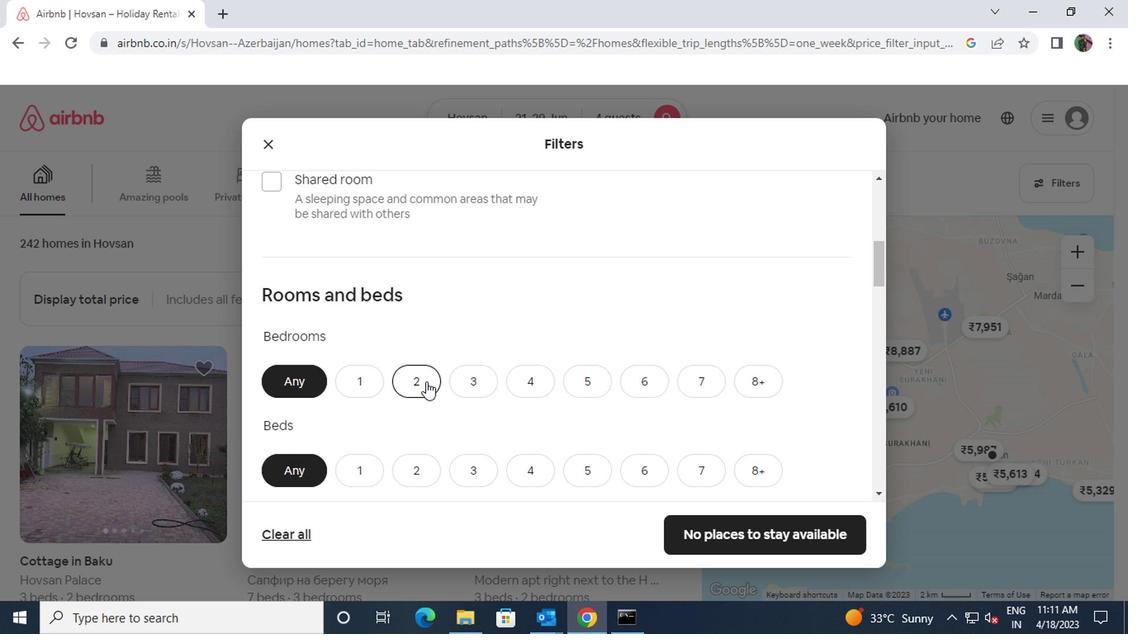 
Action: Mouse moved to (352, 474)
Screenshot: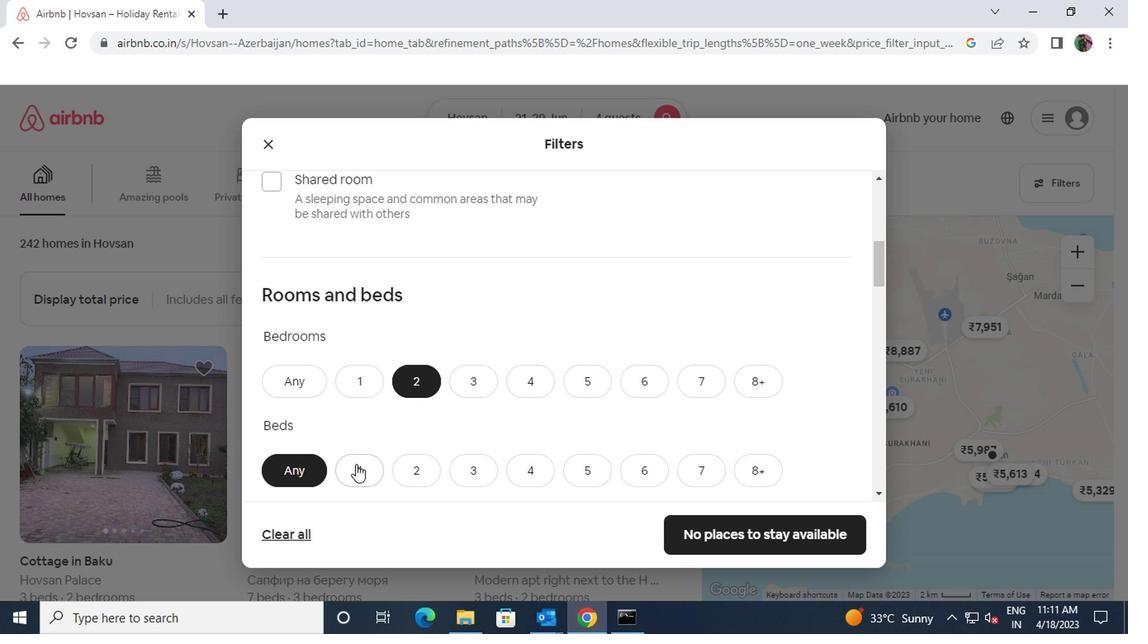
Action: Mouse pressed left at (352, 474)
Screenshot: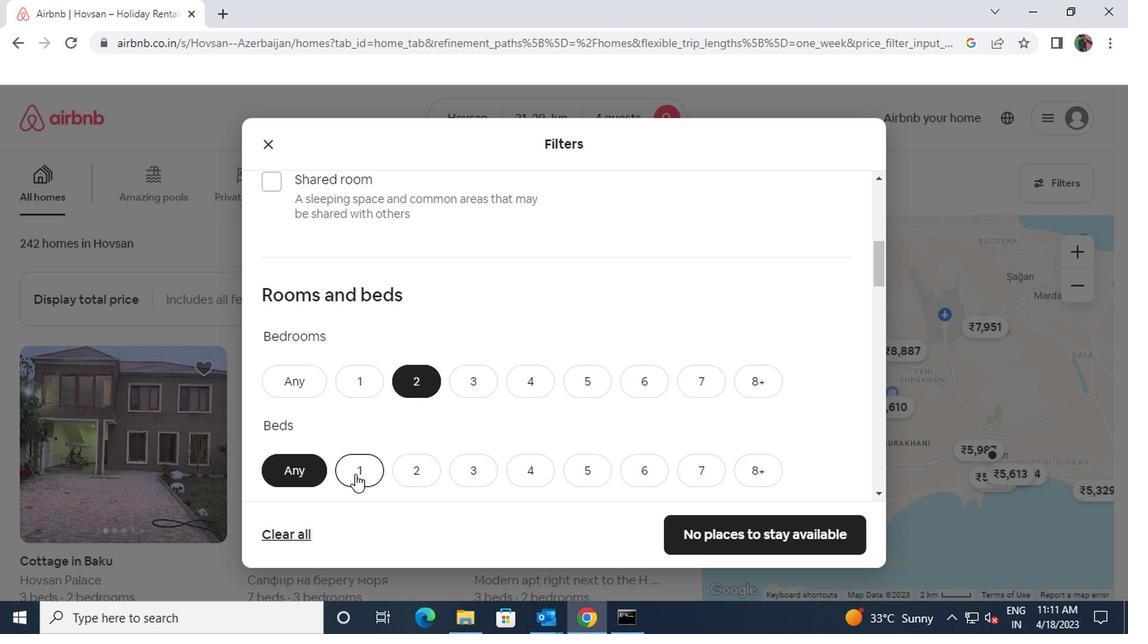 
Action: Mouse moved to (352, 474)
Screenshot: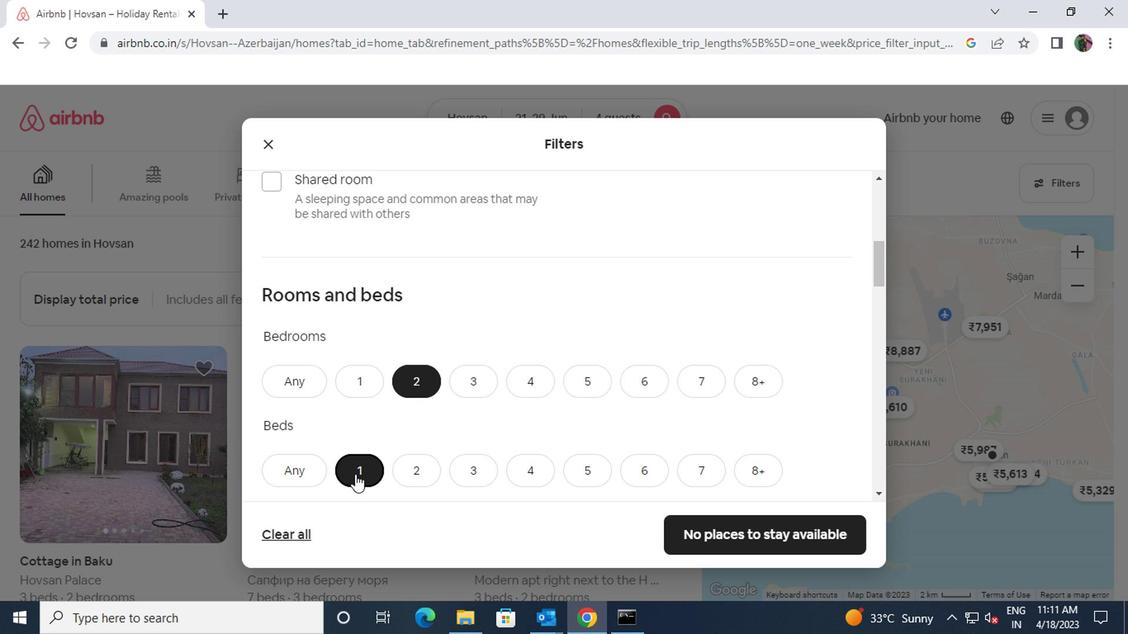 
Action: Mouse scrolled (352, 473) with delta (0, -1)
Screenshot: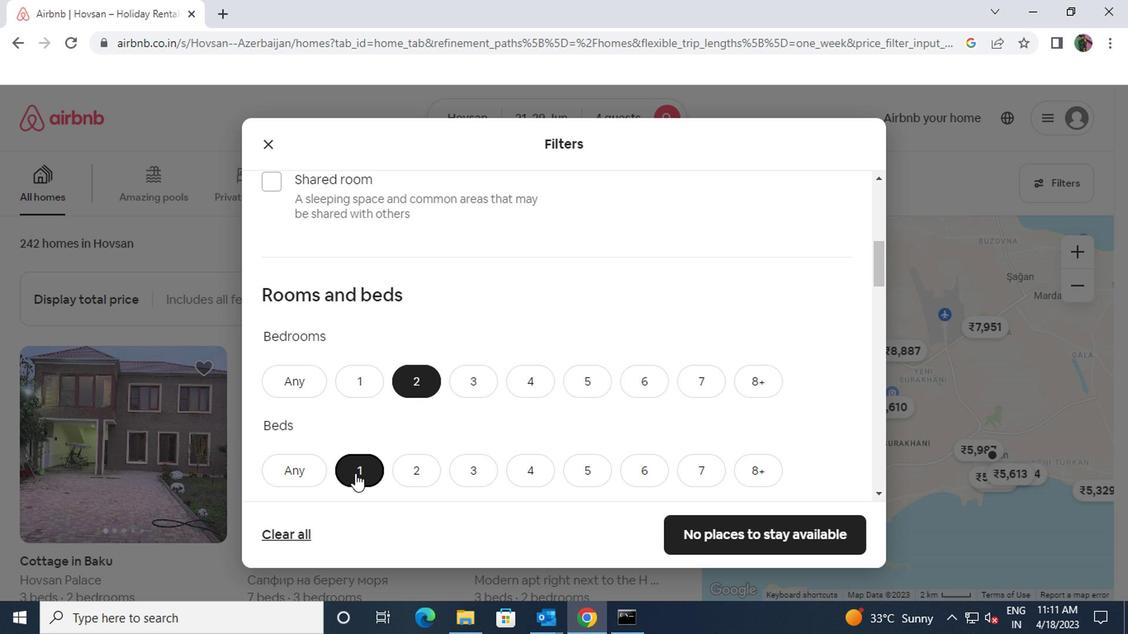 
Action: Mouse moved to (360, 470)
Screenshot: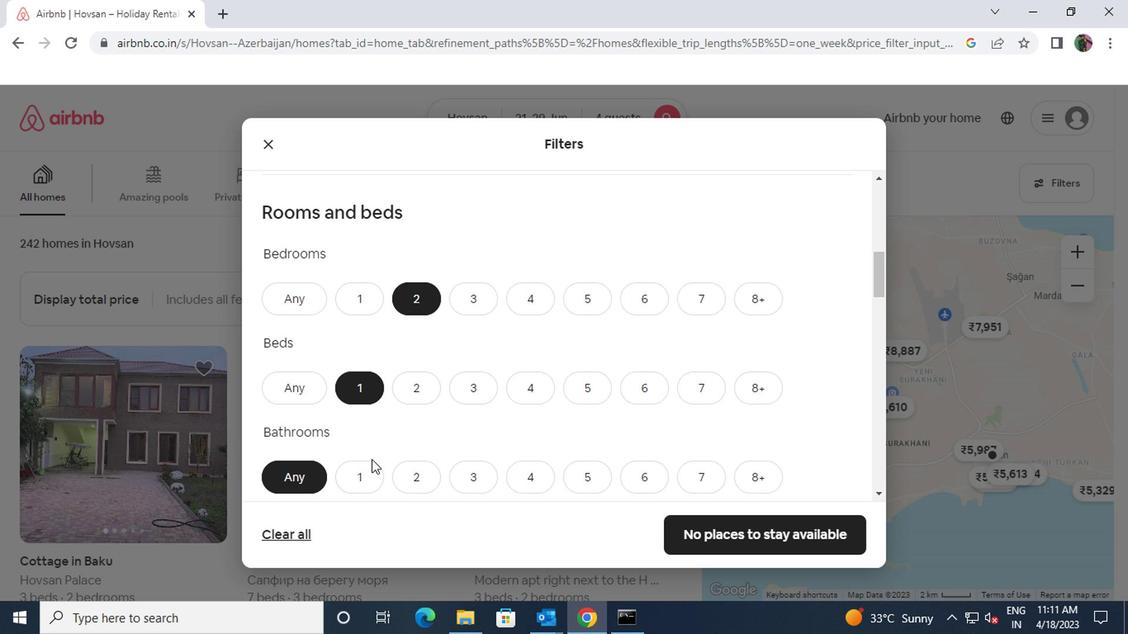 
Action: Mouse pressed left at (360, 470)
Screenshot: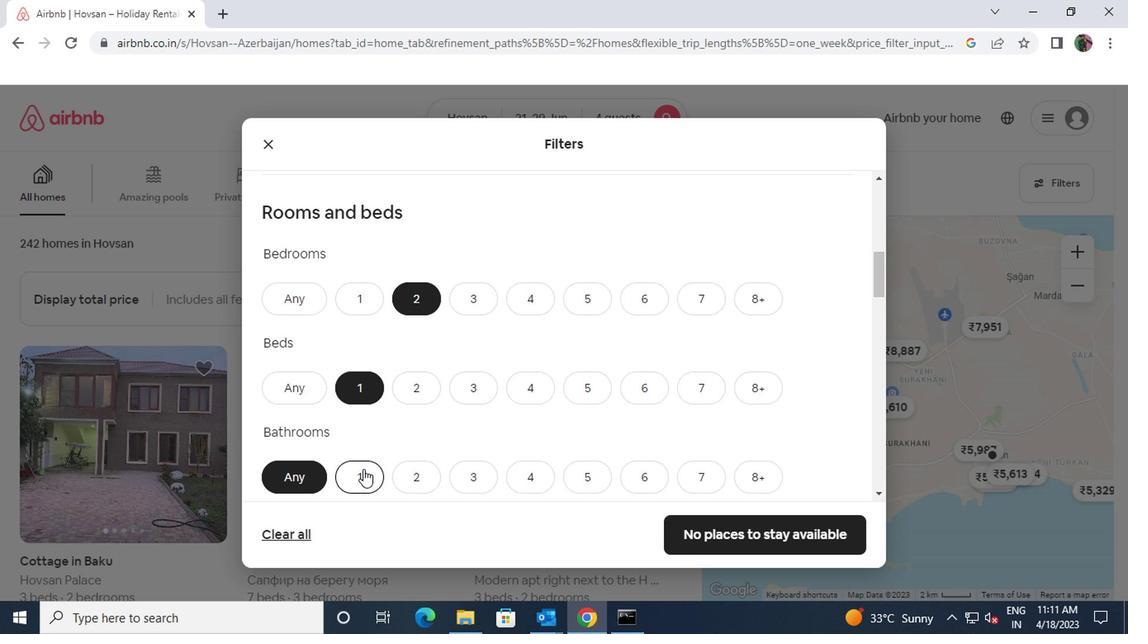 
Action: Mouse moved to (360, 470)
Screenshot: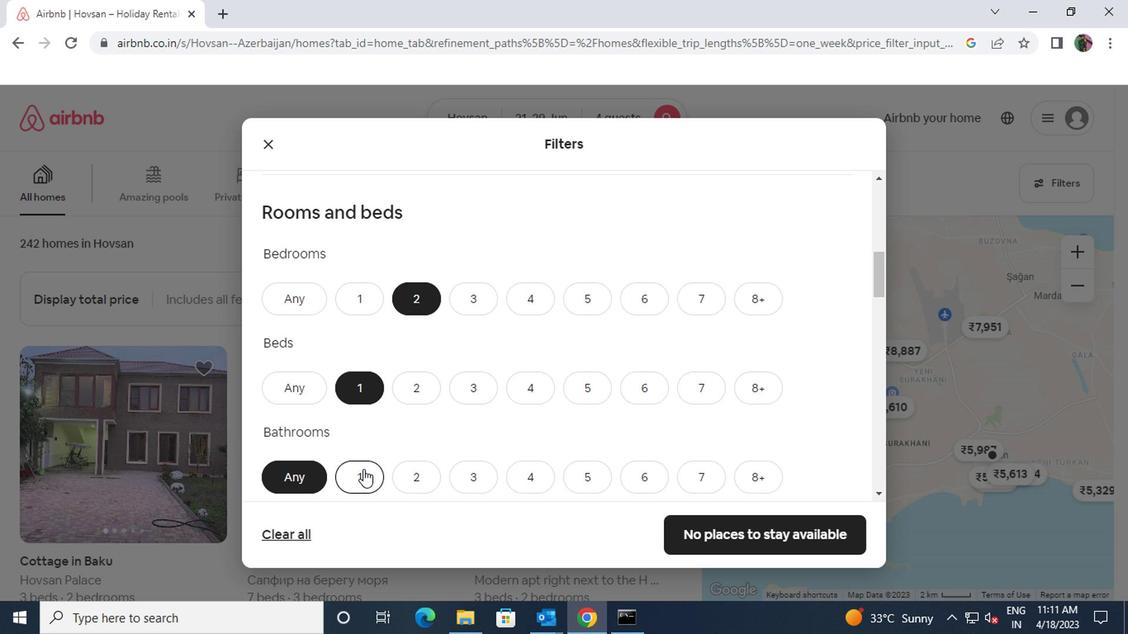 
Action: Mouse scrolled (360, 469) with delta (0, -1)
Screenshot: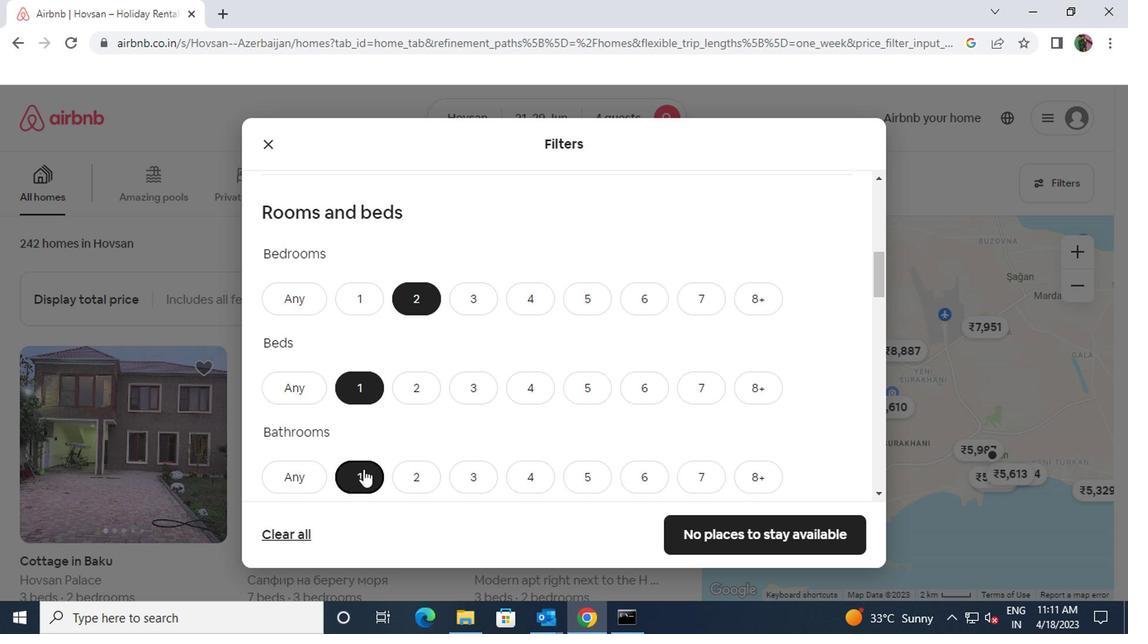 
Action: Mouse scrolled (360, 469) with delta (0, -1)
Screenshot: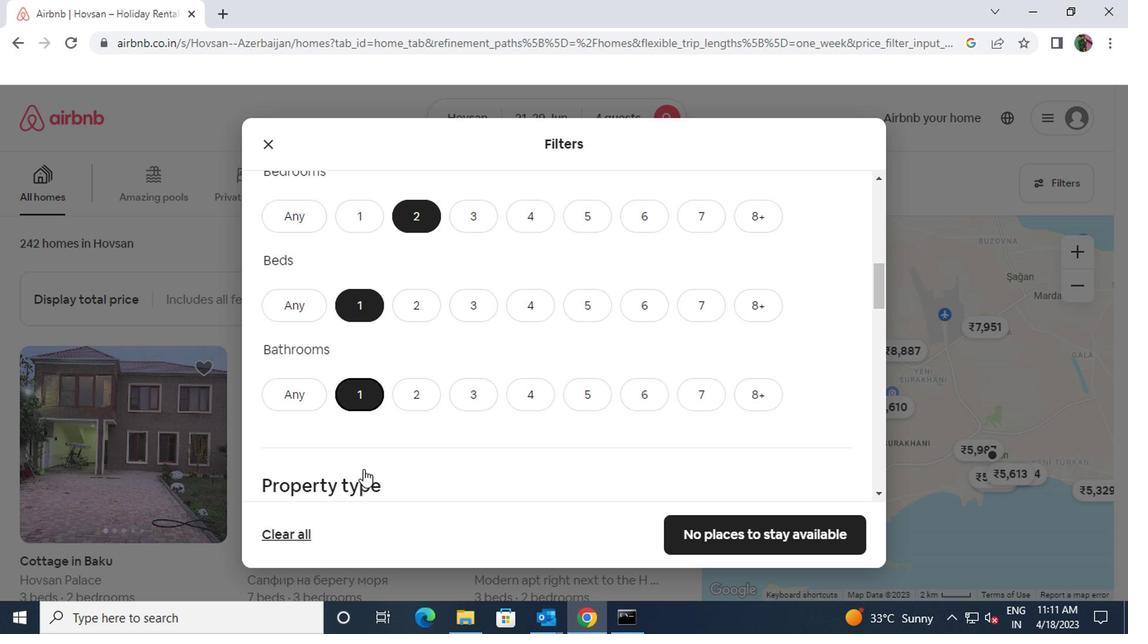 
Action: Mouse scrolled (360, 469) with delta (0, -1)
Screenshot: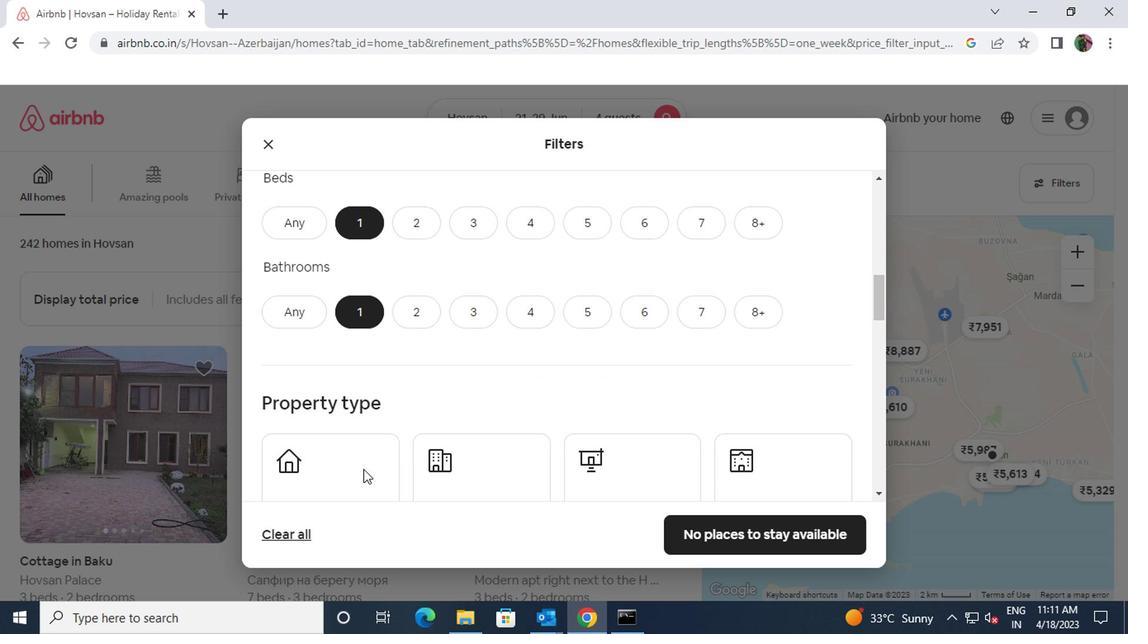 
Action: Mouse moved to (439, 415)
Screenshot: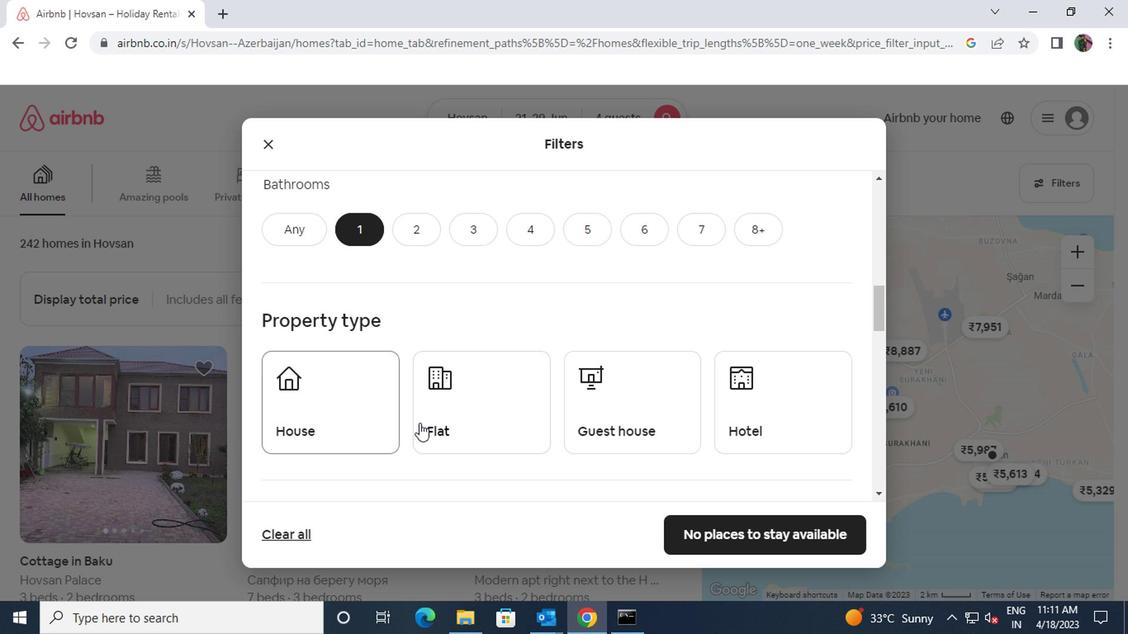 
Action: Mouse pressed left at (439, 415)
Screenshot: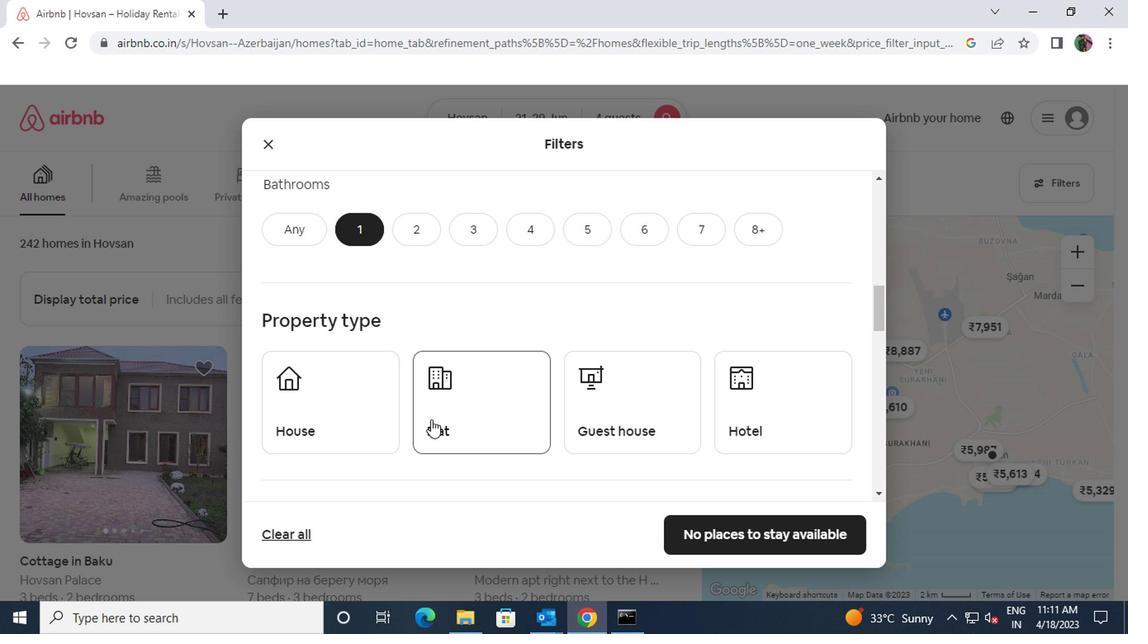 
Action: Mouse moved to (442, 413)
Screenshot: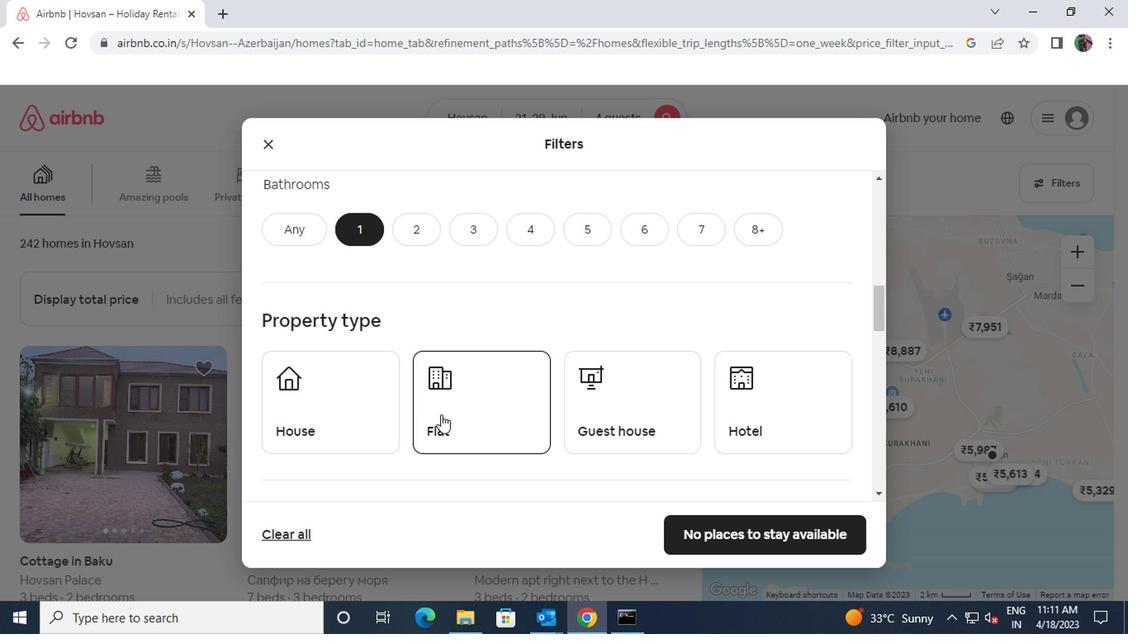 
Action: Mouse scrolled (442, 412) with delta (0, -1)
Screenshot: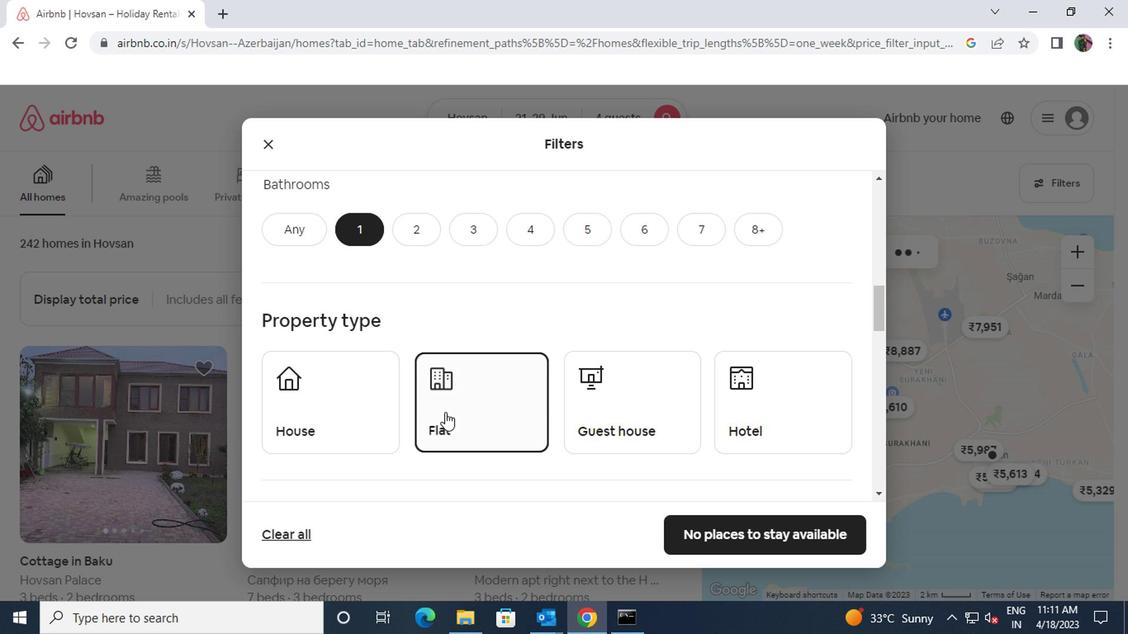 
Action: Mouse scrolled (442, 412) with delta (0, -1)
Screenshot: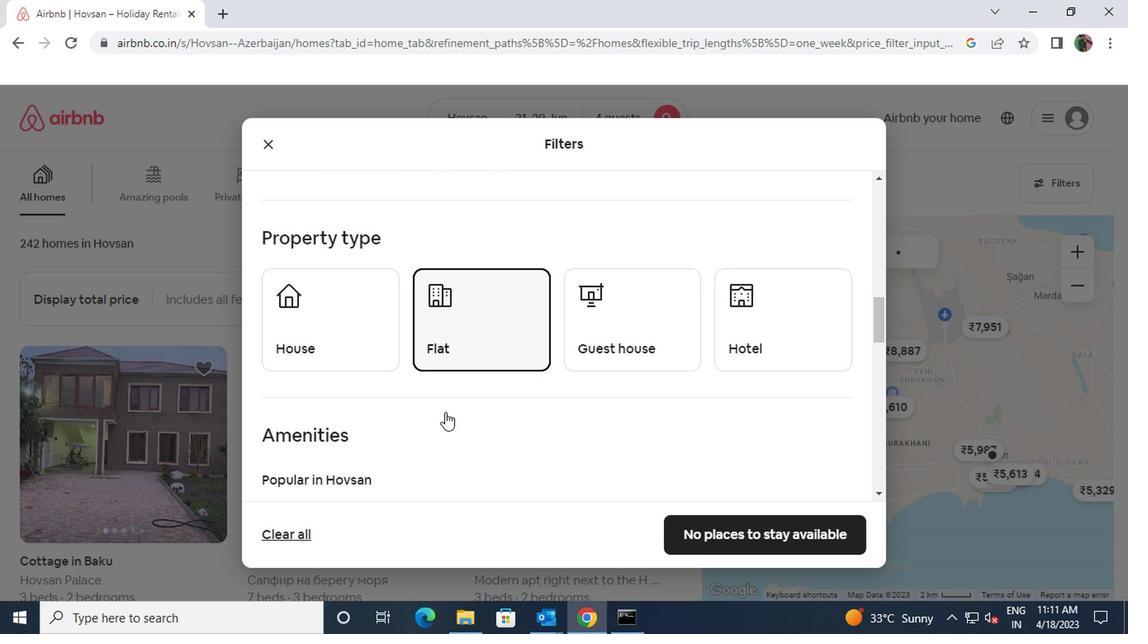 
Action: Mouse scrolled (442, 412) with delta (0, -1)
Screenshot: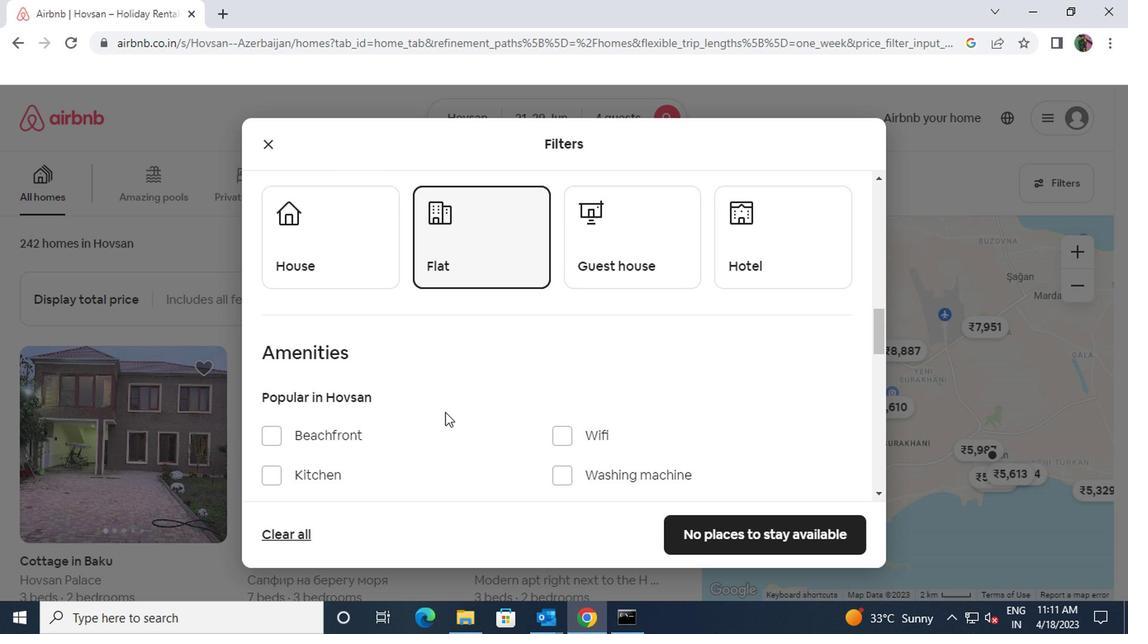 
Action: Mouse moved to (442, 413)
Screenshot: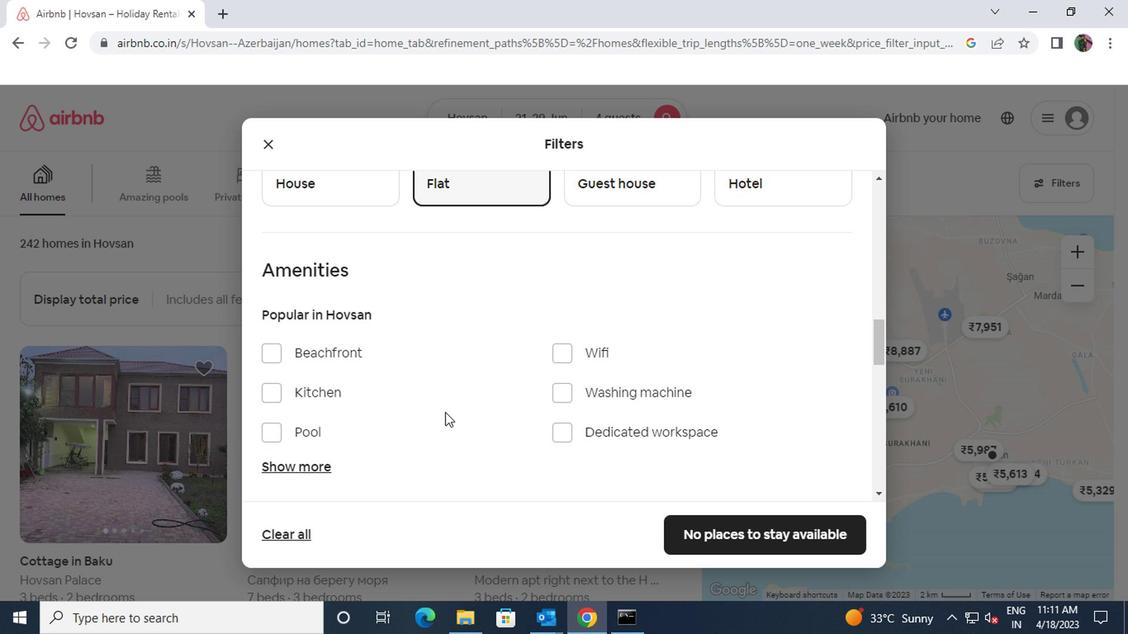 
Action: Mouse scrolled (442, 413) with delta (0, 0)
Screenshot: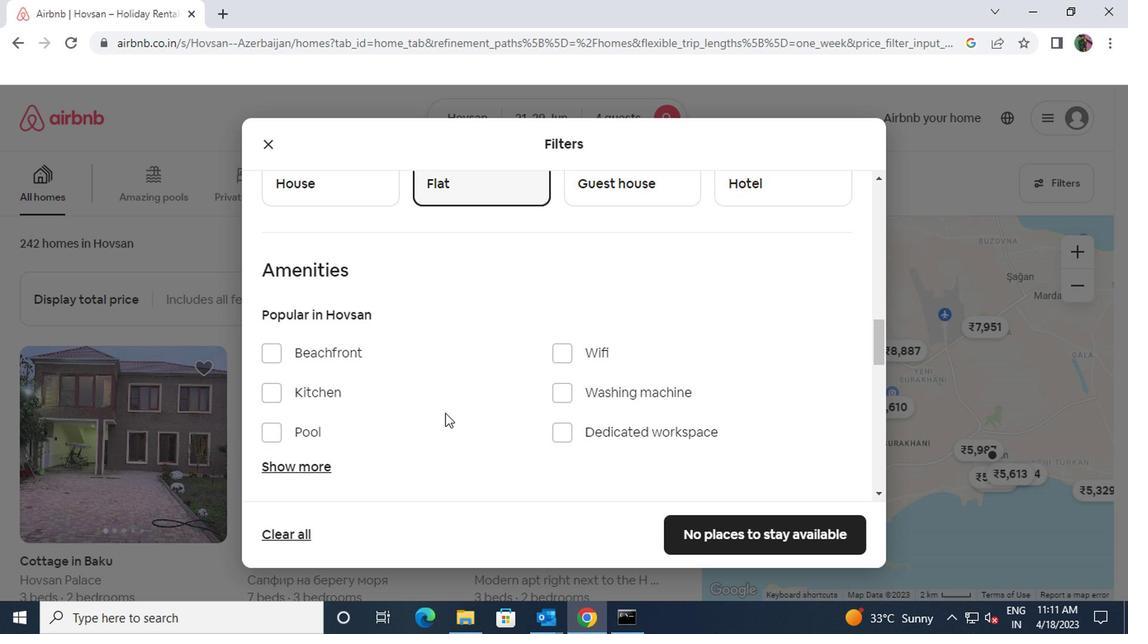 
Action: Mouse scrolled (442, 413) with delta (0, 0)
Screenshot: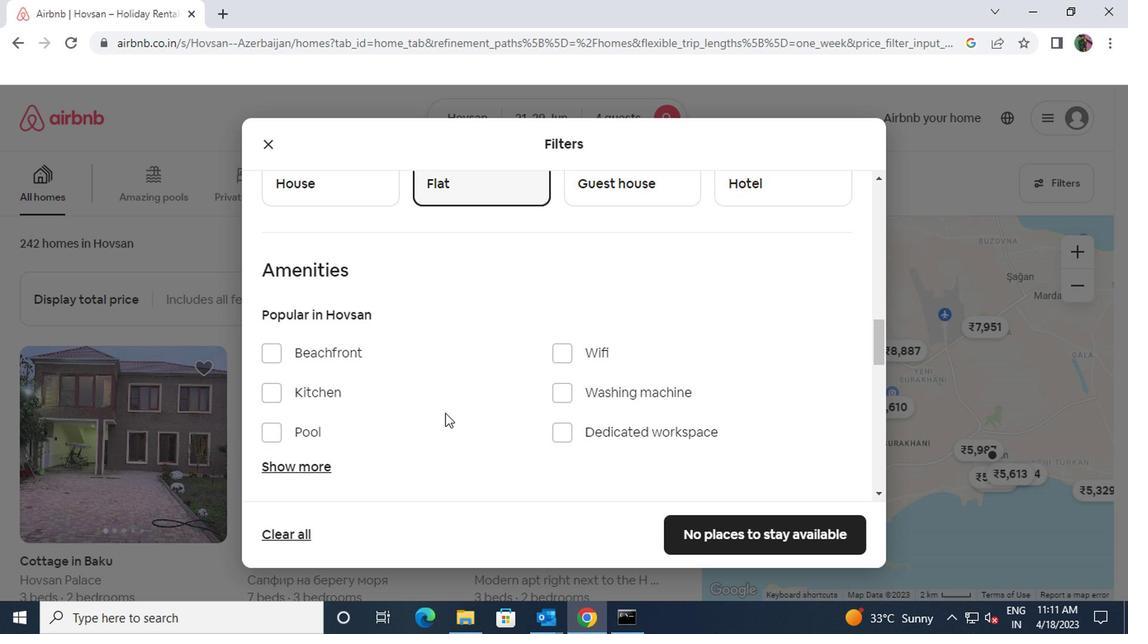 
Action: Mouse scrolled (442, 413) with delta (0, 0)
Screenshot: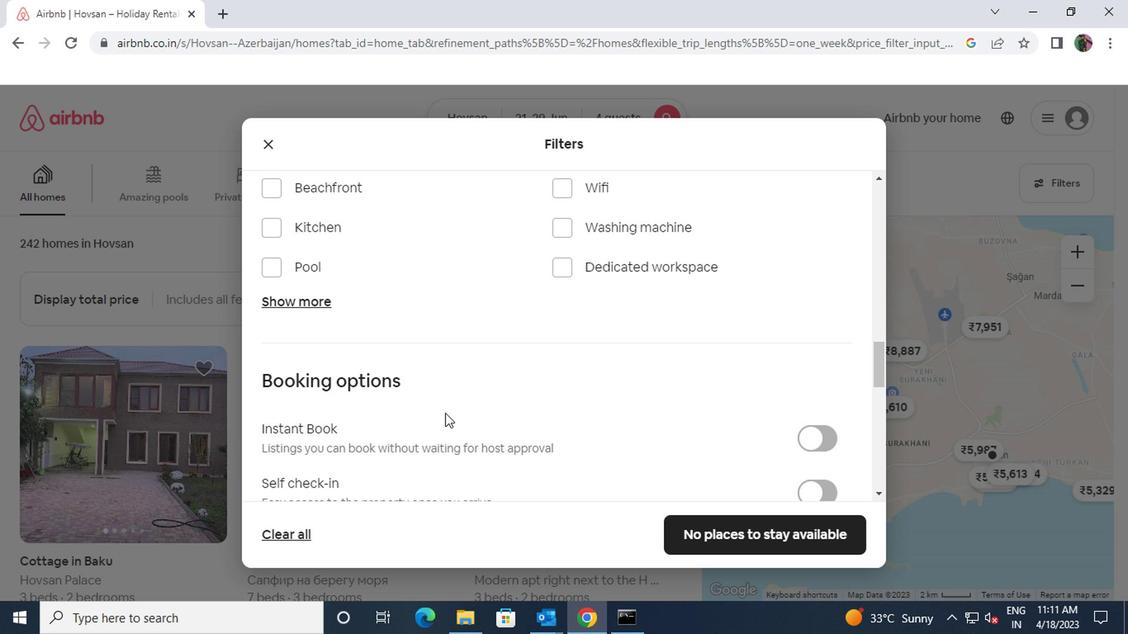 
Action: Mouse moved to (813, 421)
Screenshot: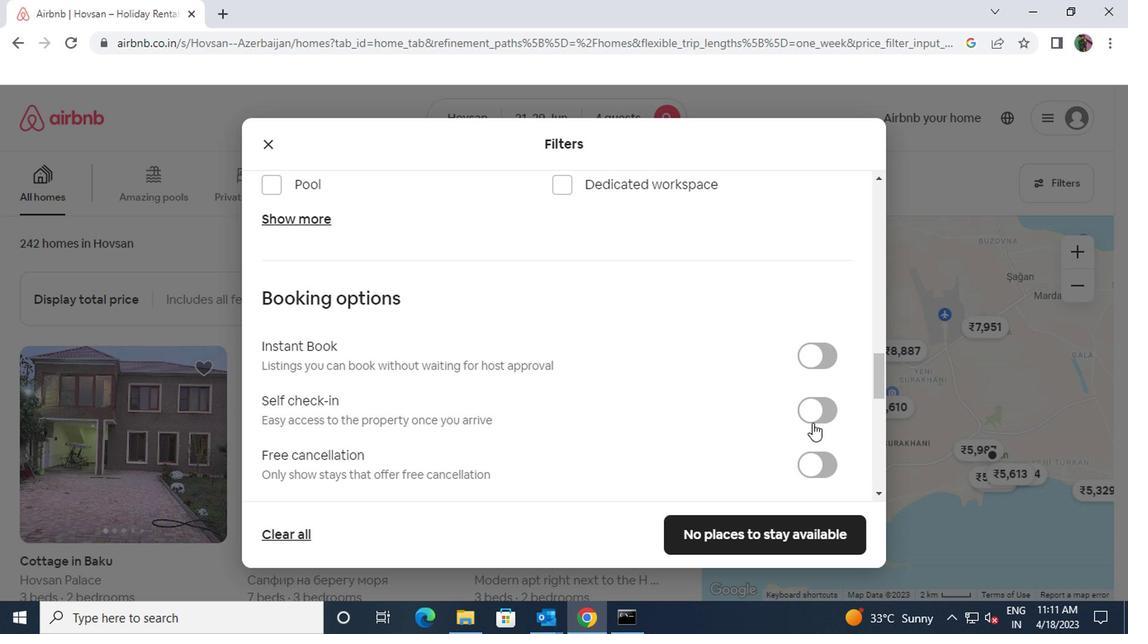 
Action: Mouse pressed left at (813, 421)
Screenshot: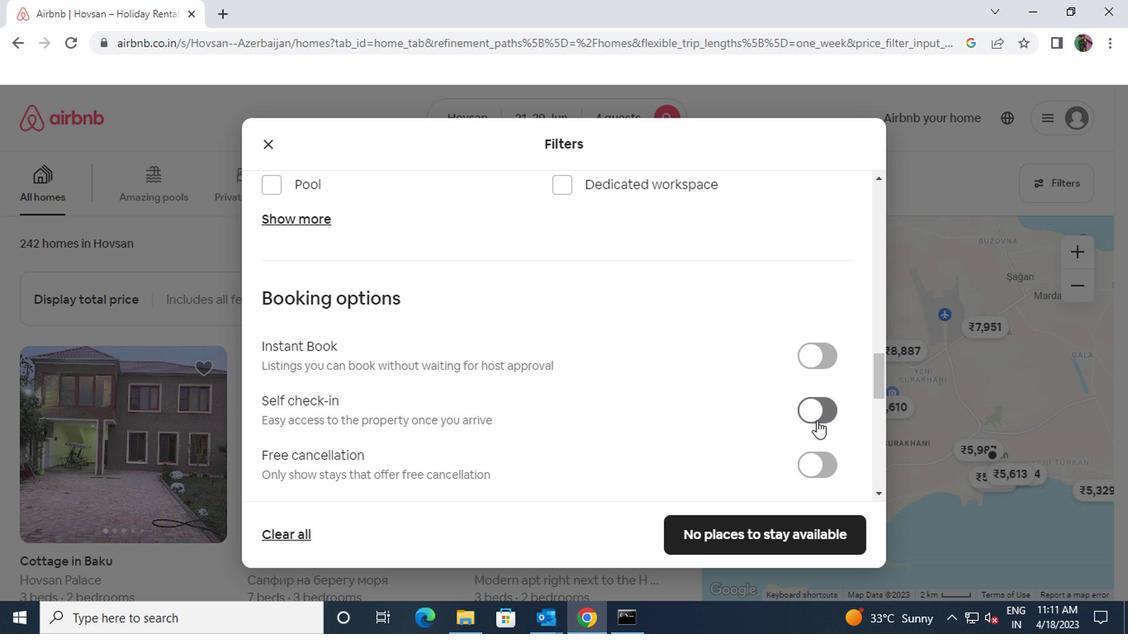 
Action: Mouse moved to (710, 424)
Screenshot: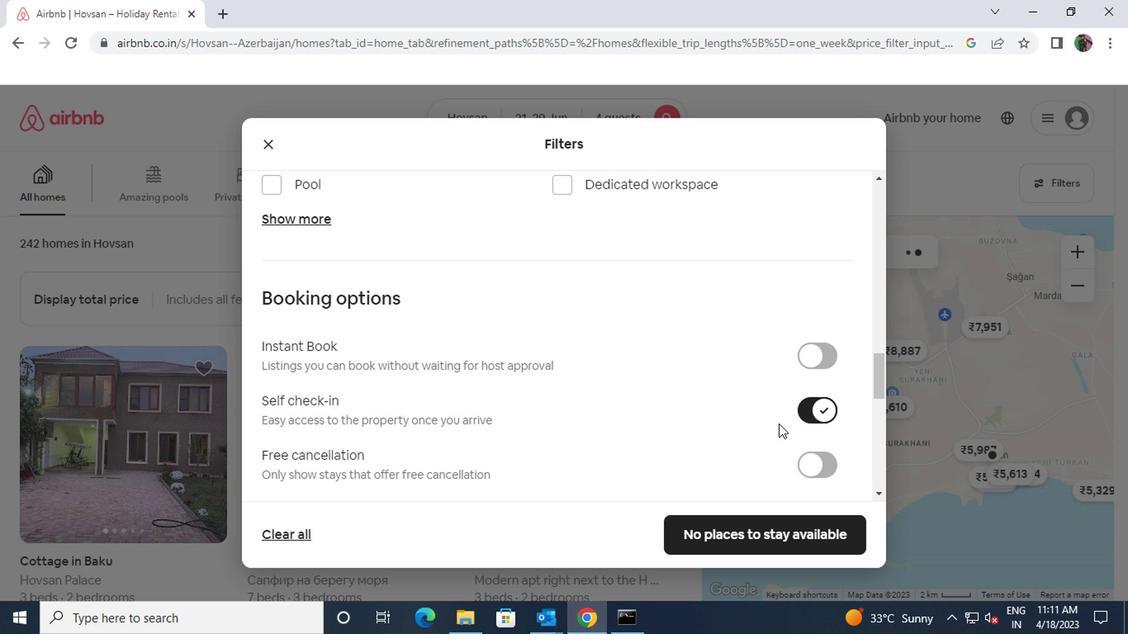 
Action: Mouse scrolled (710, 423) with delta (0, 0)
Screenshot: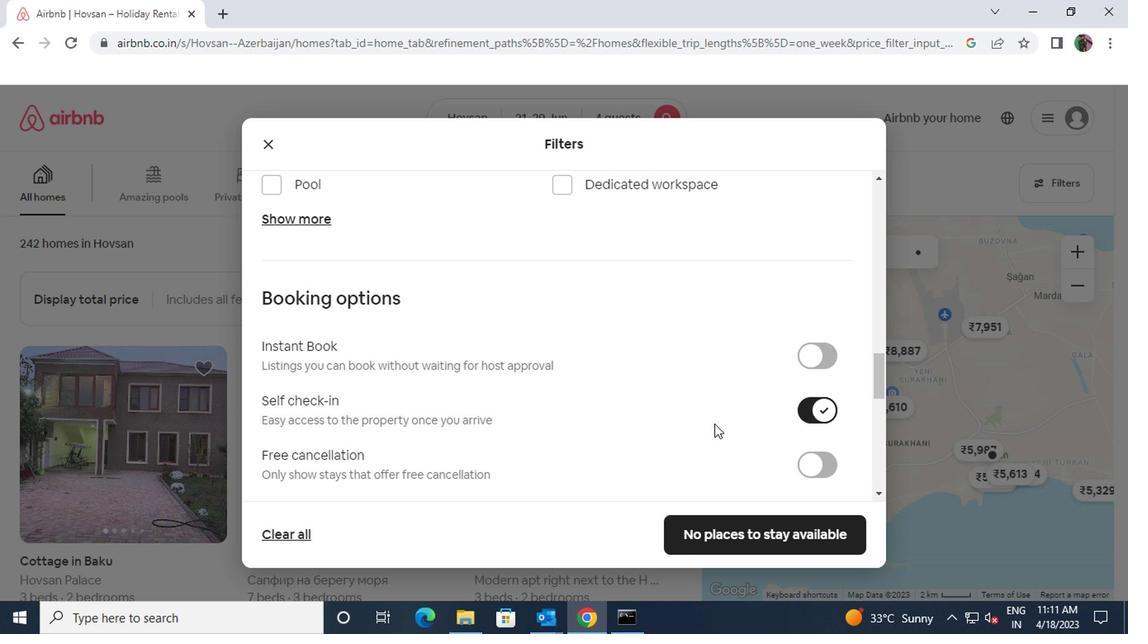 
Action: Mouse scrolled (710, 423) with delta (0, 0)
Screenshot: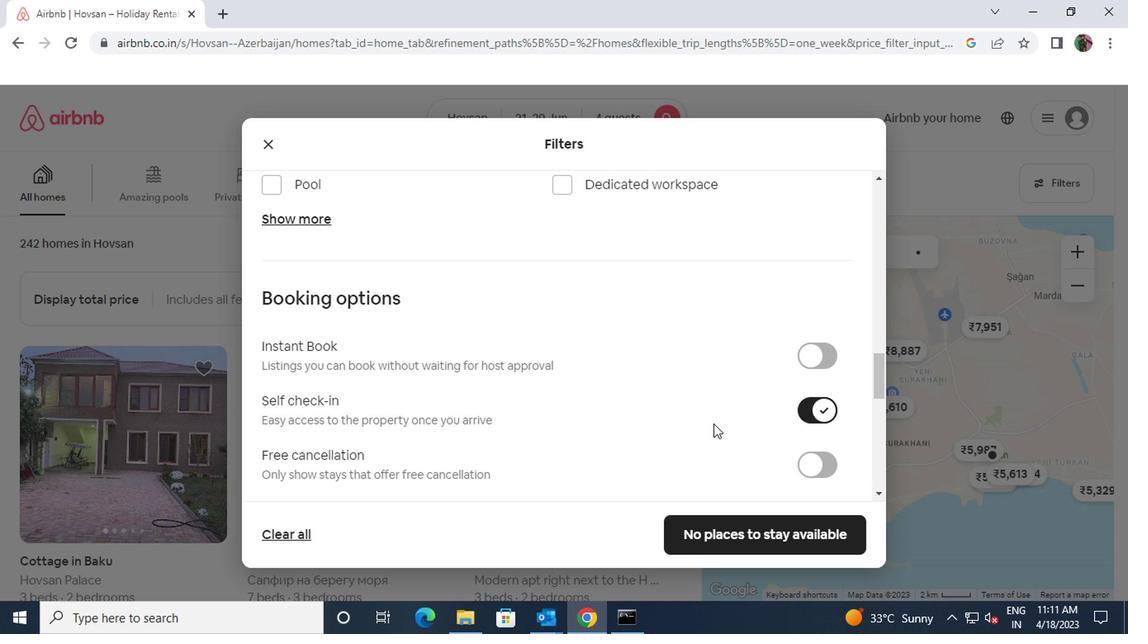 
Action: Mouse scrolled (710, 423) with delta (0, 0)
Screenshot: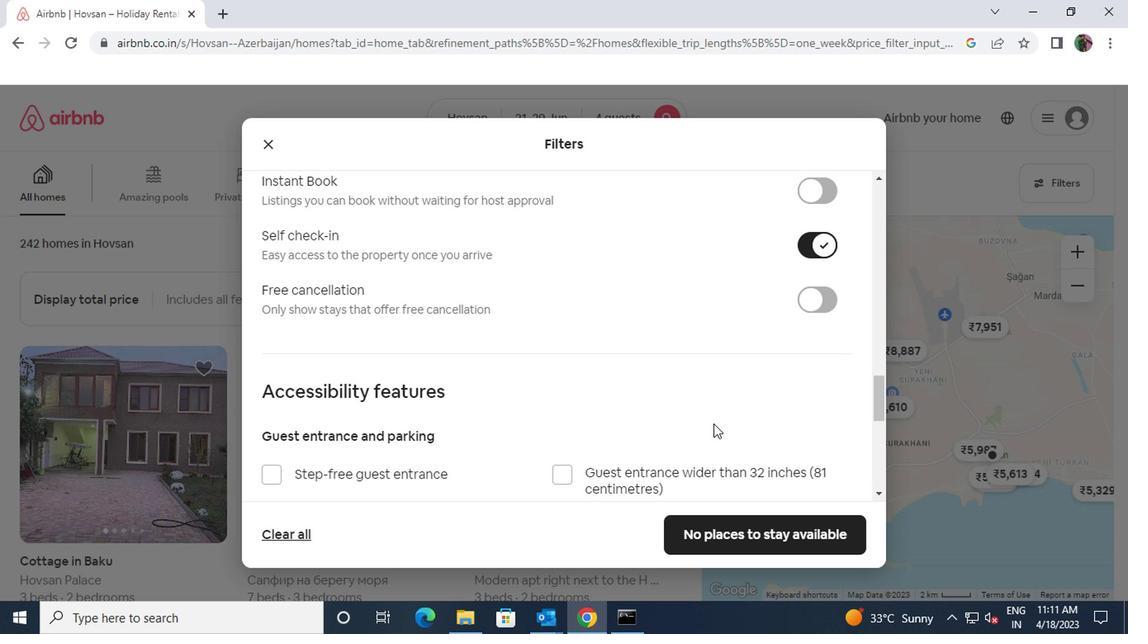
Action: Mouse moved to (710, 424)
Screenshot: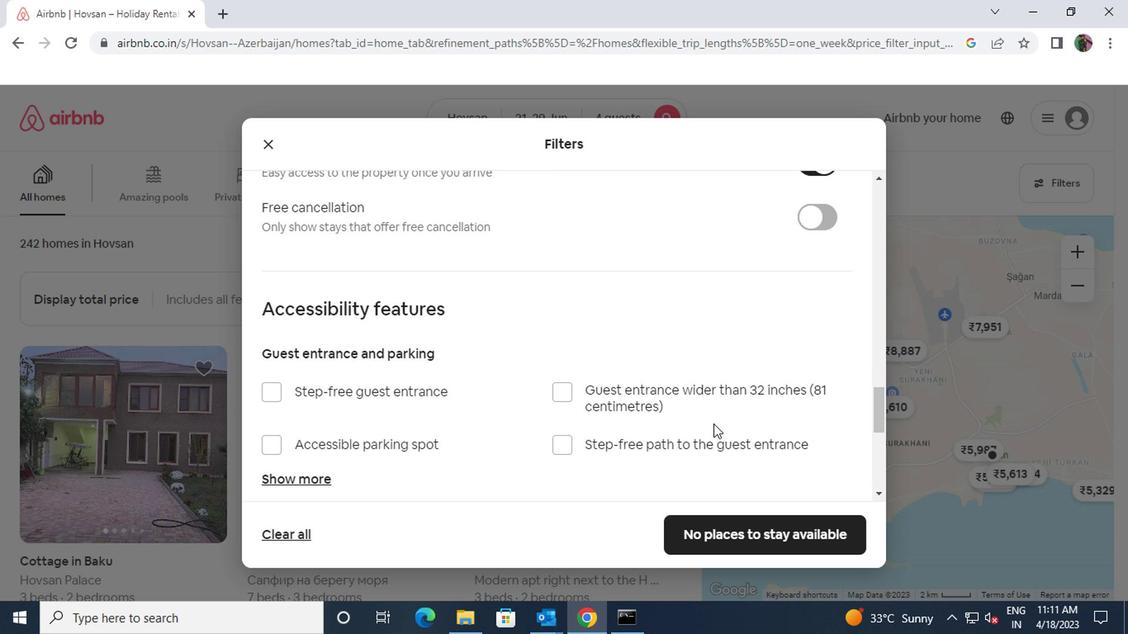 
Action: Mouse scrolled (710, 423) with delta (0, 0)
Screenshot: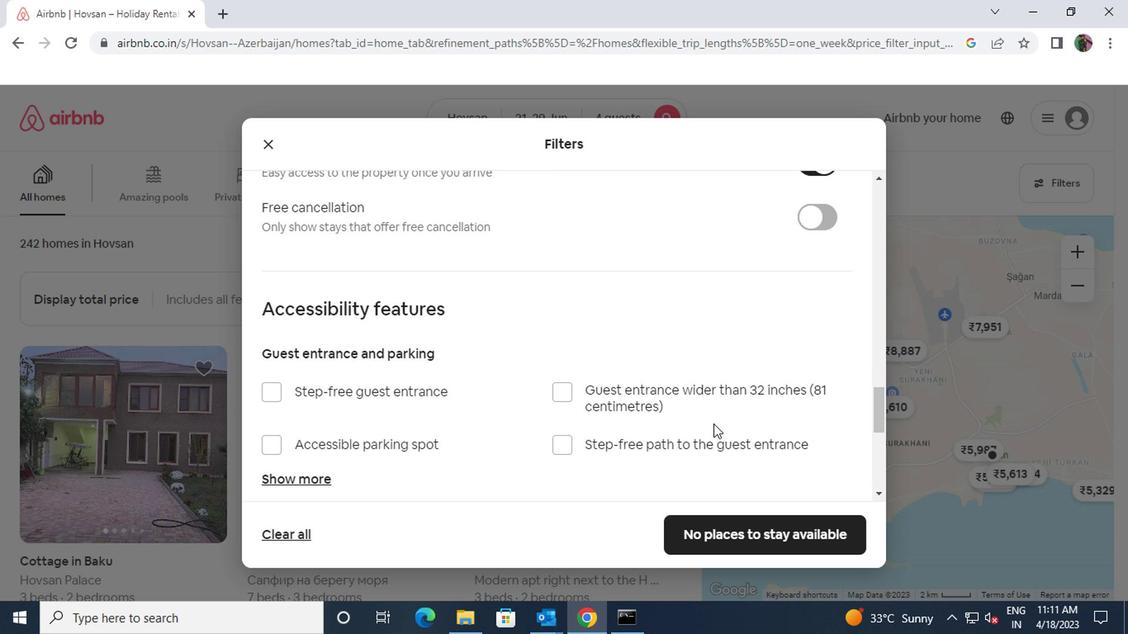 
Action: Mouse scrolled (710, 423) with delta (0, 0)
Screenshot: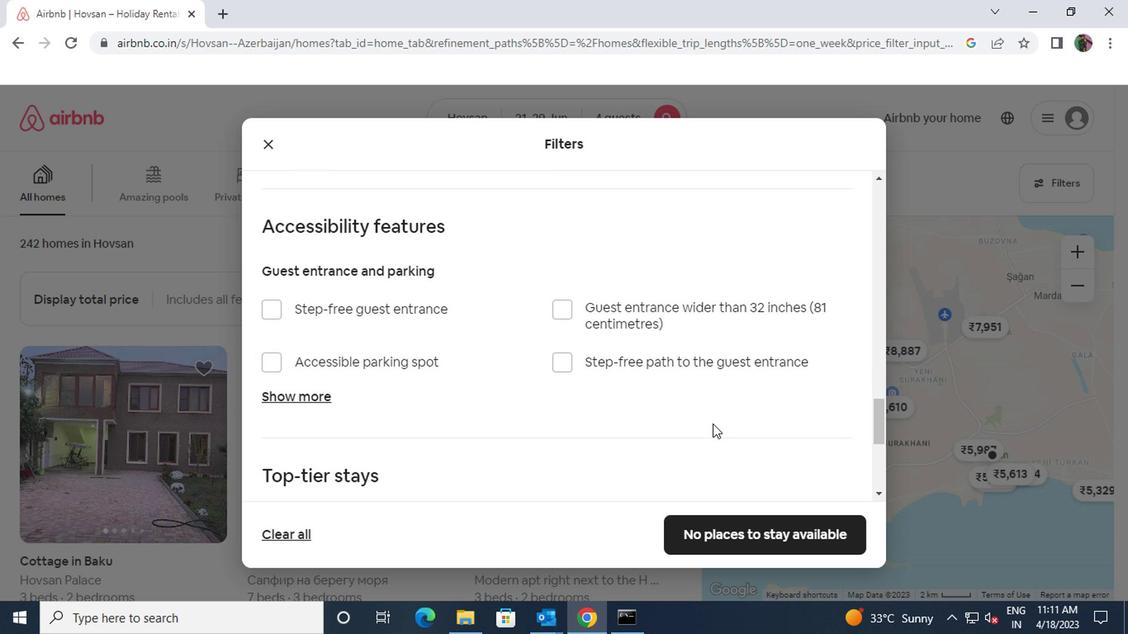 
Action: Mouse scrolled (710, 423) with delta (0, 0)
Screenshot: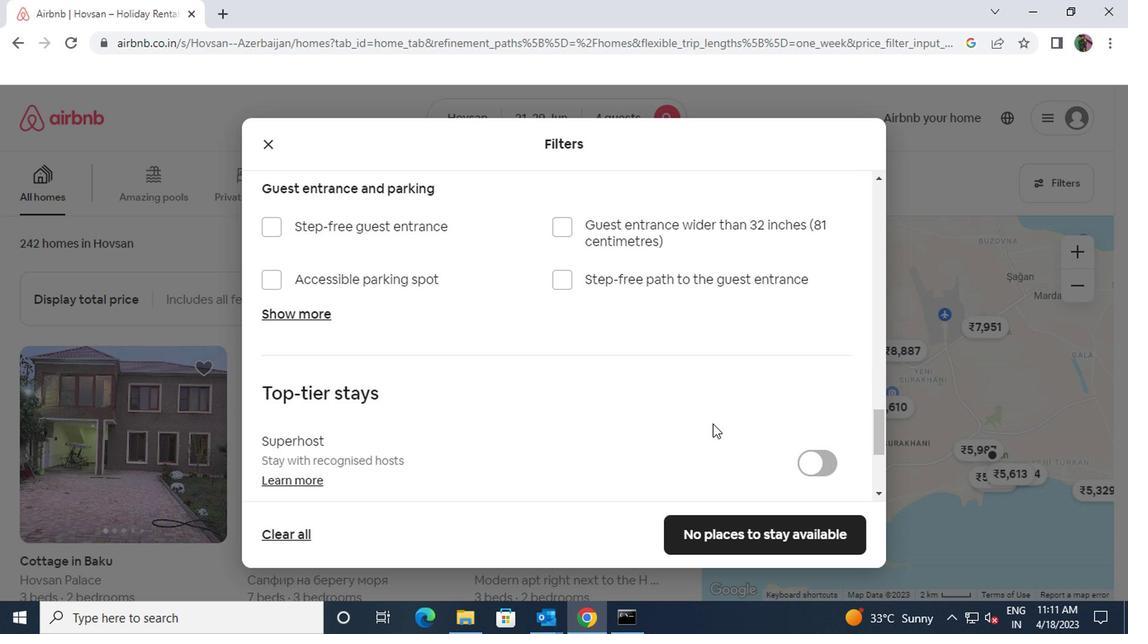 
Action: Mouse scrolled (710, 423) with delta (0, 0)
Screenshot: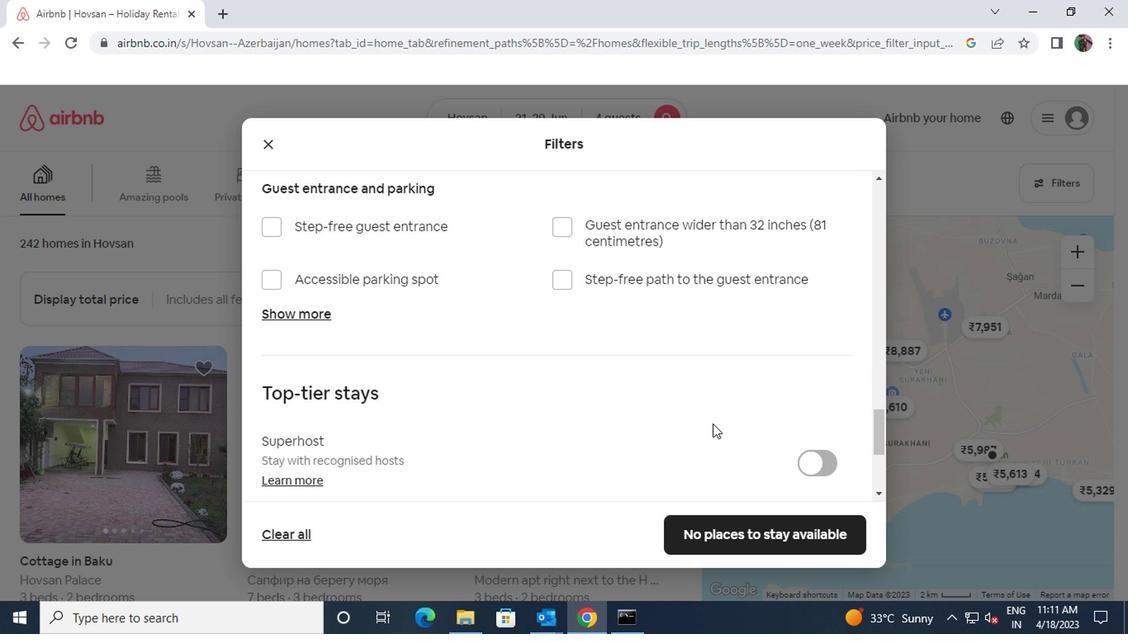 
Action: Mouse scrolled (710, 423) with delta (0, 0)
Screenshot: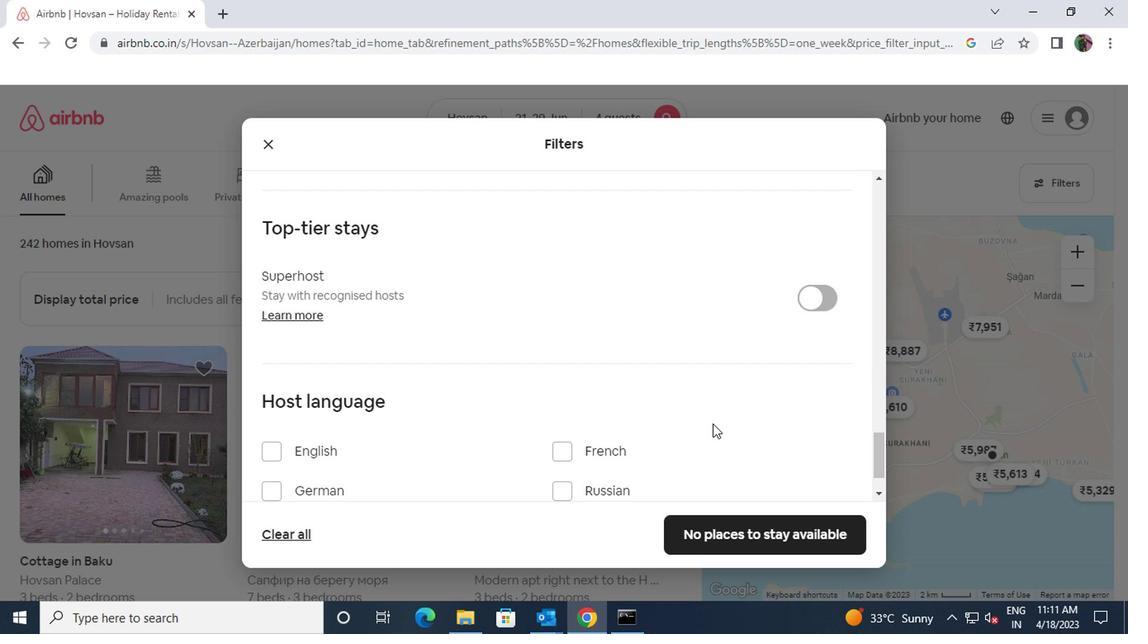 
Action: Mouse moved to (274, 385)
Screenshot: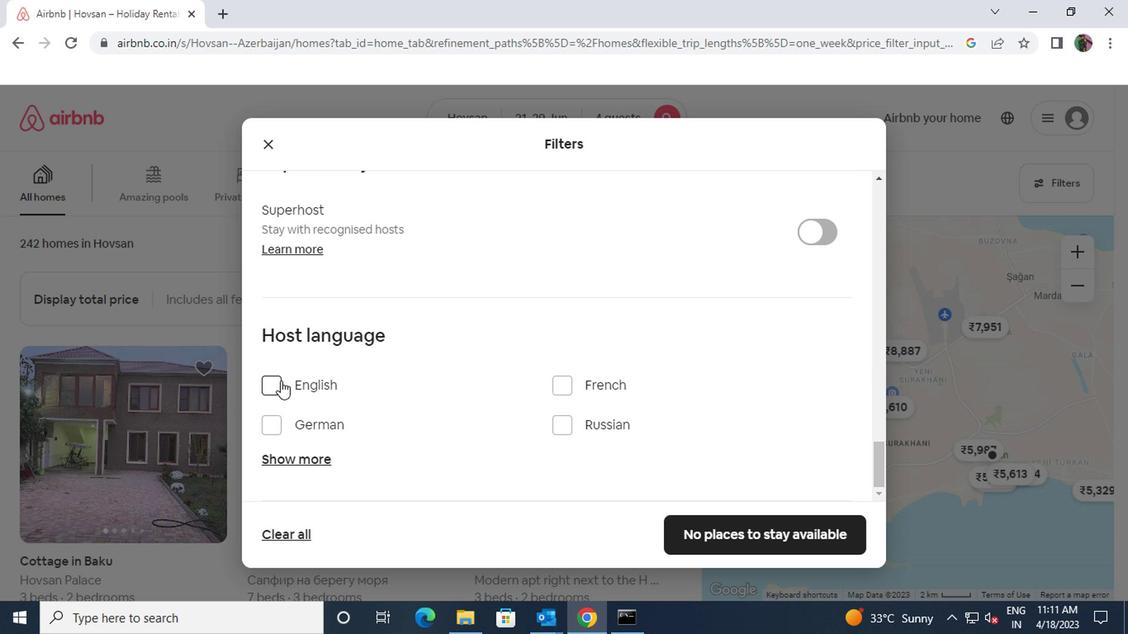 
Action: Mouse pressed left at (274, 385)
Screenshot: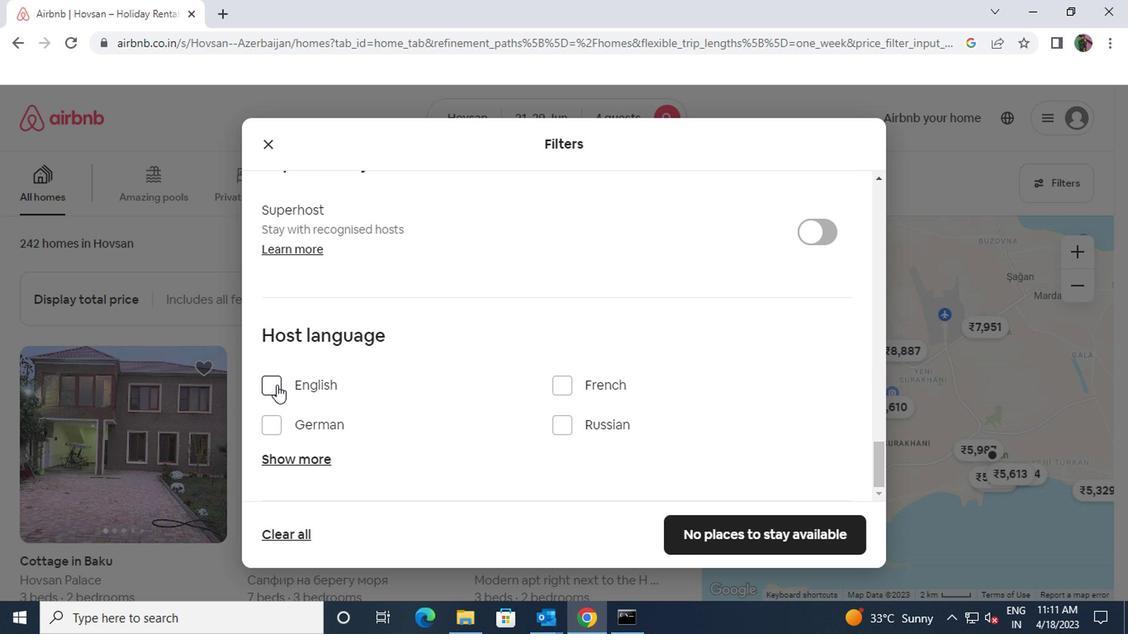 
Action: Mouse moved to (702, 532)
Screenshot: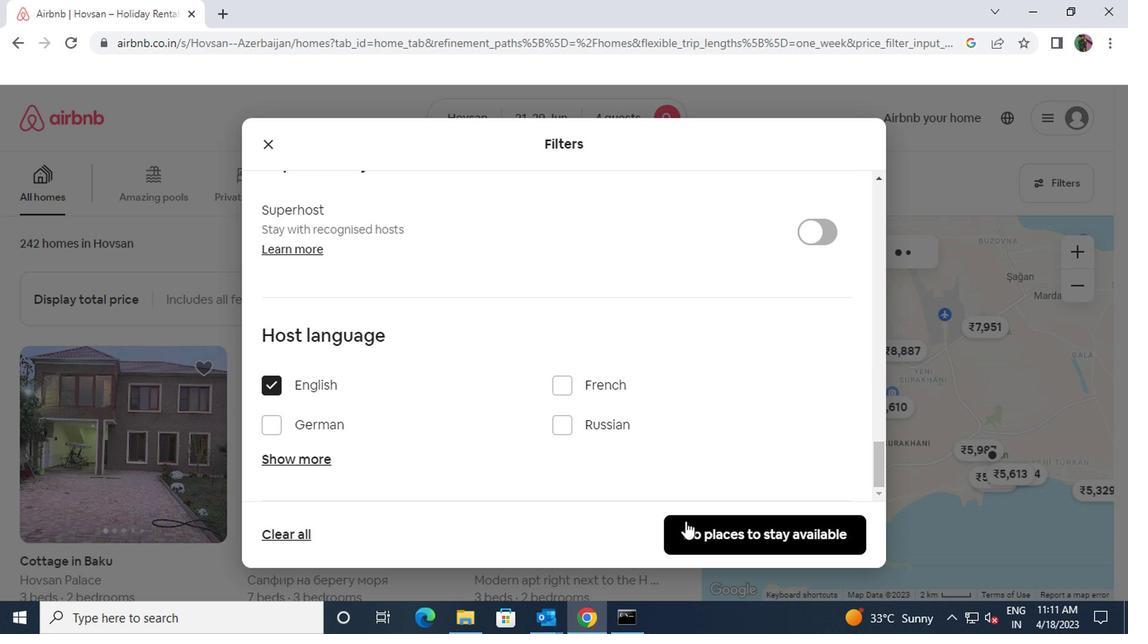 
Action: Mouse pressed left at (702, 532)
Screenshot: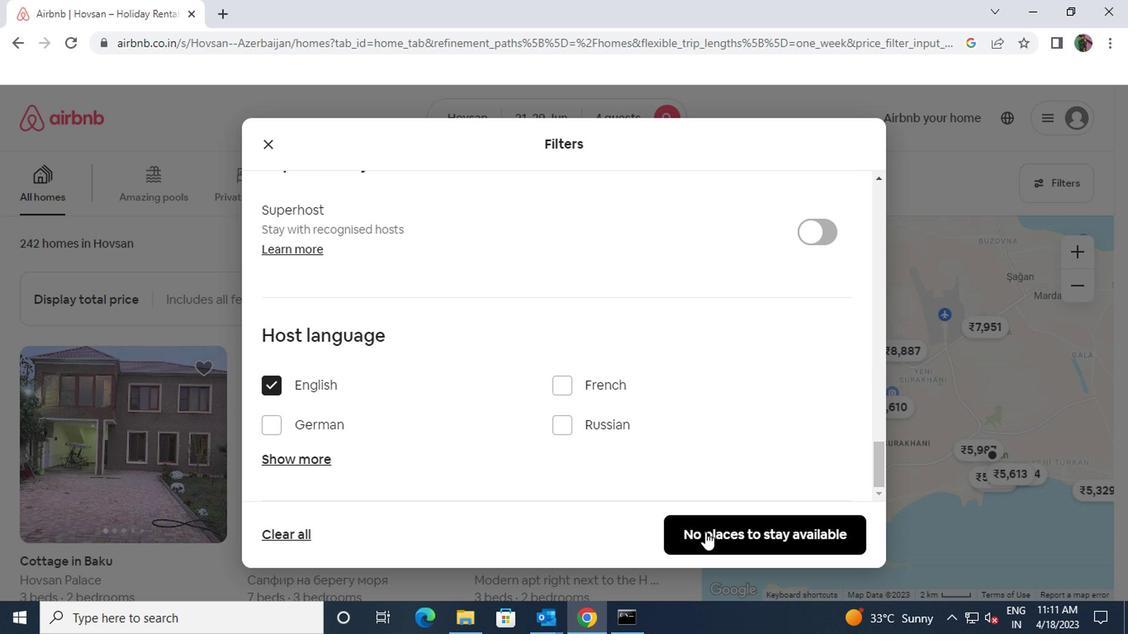 
Action: Key pressed <Key.f8>
Screenshot: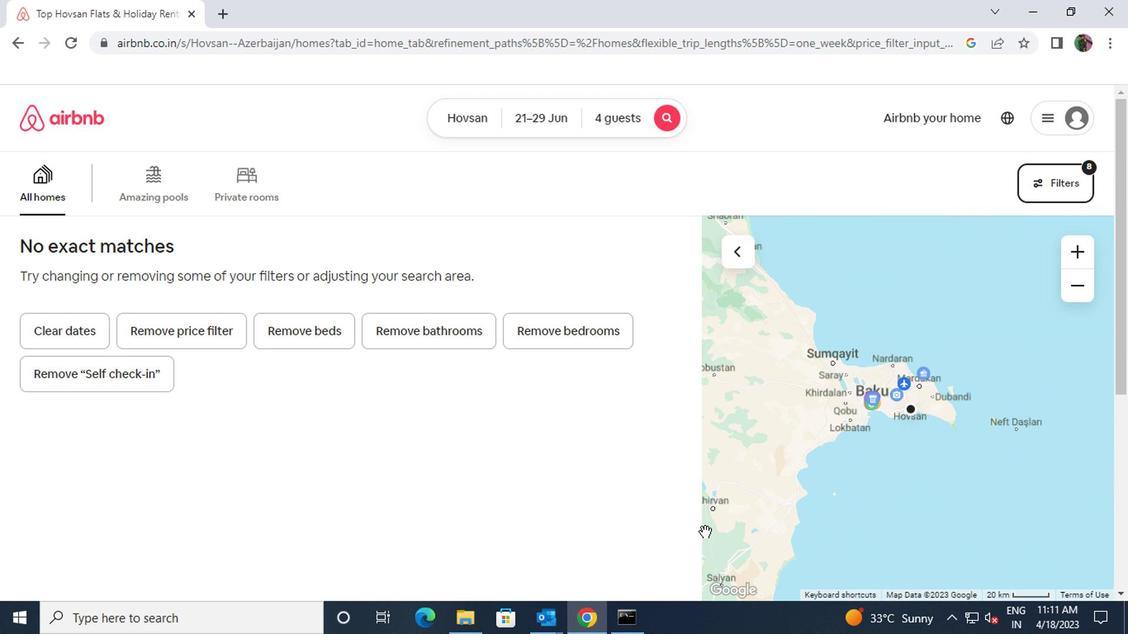 
